 Task: Search one way flight ticket for 5 adults, 1 child, 2 infants in seat and 1 infant on lap in business from Kenai: Kenai Municipal Airport to Jackson: Jackson Hole Airport on 5-2-2023. Number of bags: 2 checked bags. Price is upto 105000. Outbound departure time preference is 4:45.
Action: Mouse moved to (188, 139)
Screenshot: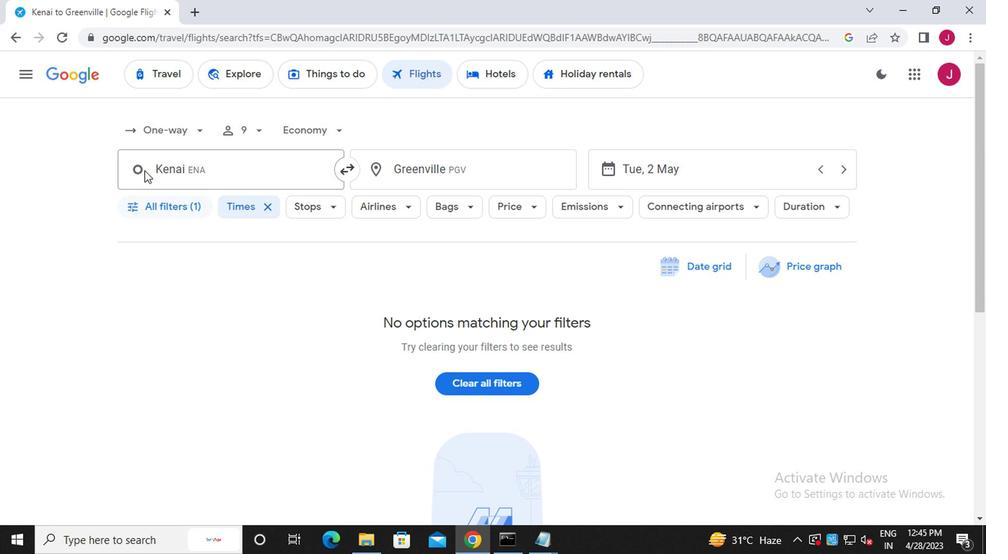 
Action: Mouse pressed left at (188, 139)
Screenshot: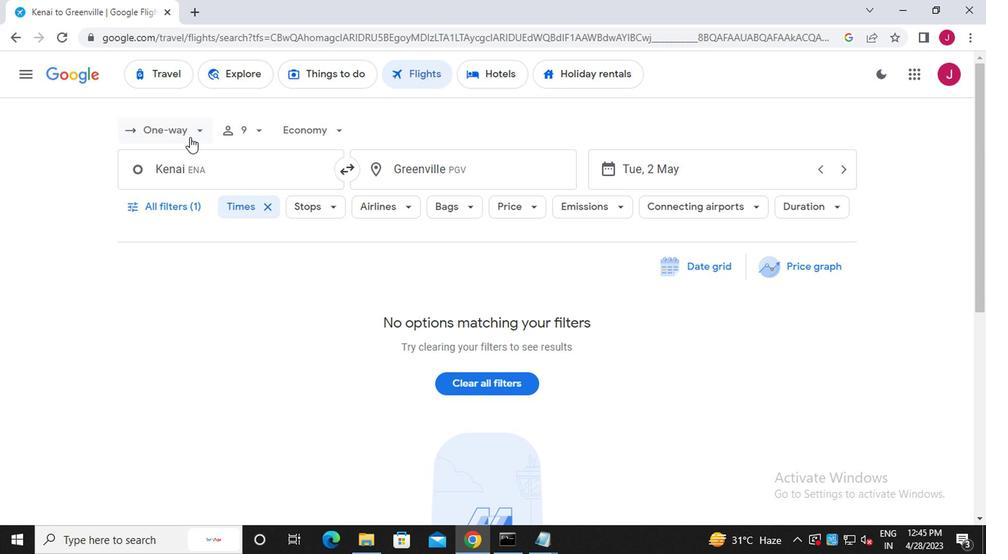 
Action: Mouse moved to (199, 189)
Screenshot: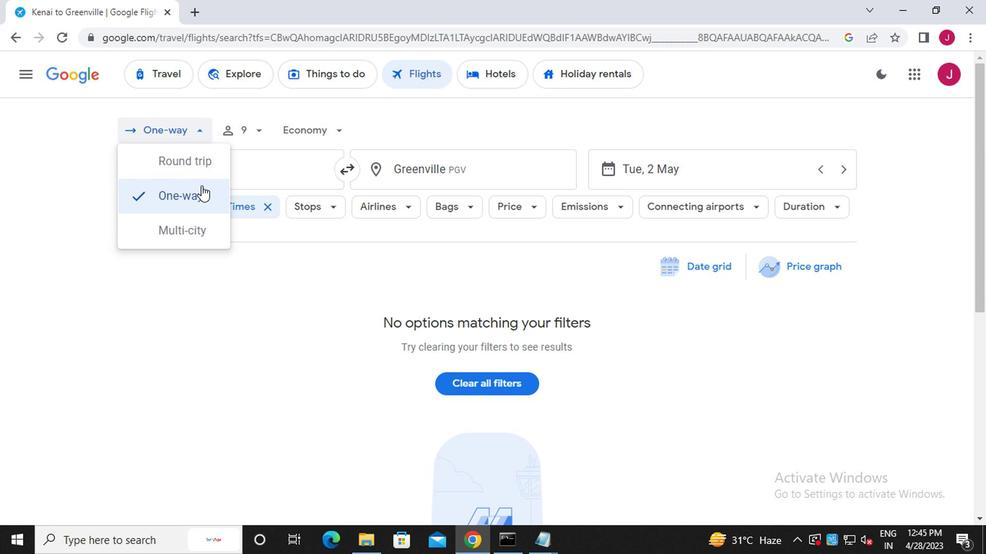 
Action: Mouse pressed left at (199, 189)
Screenshot: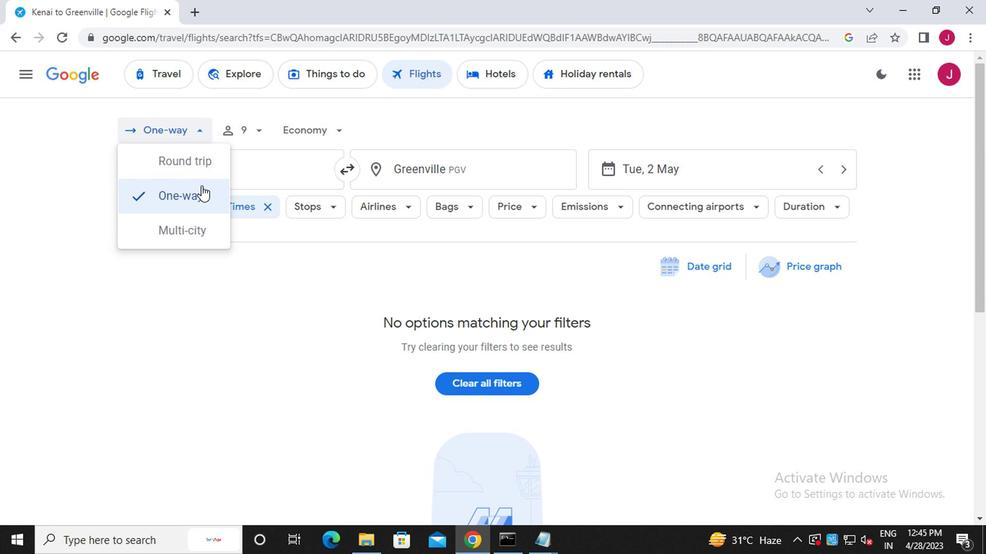 
Action: Mouse moved to (254, 133)
Screenshot: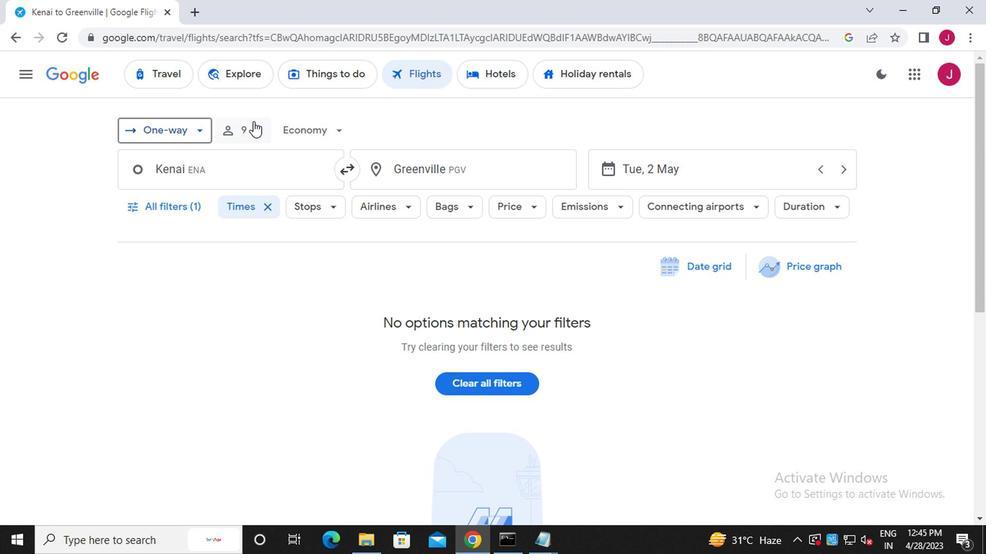
Action: Mouse pressed left at (254, 133)
Screenshot: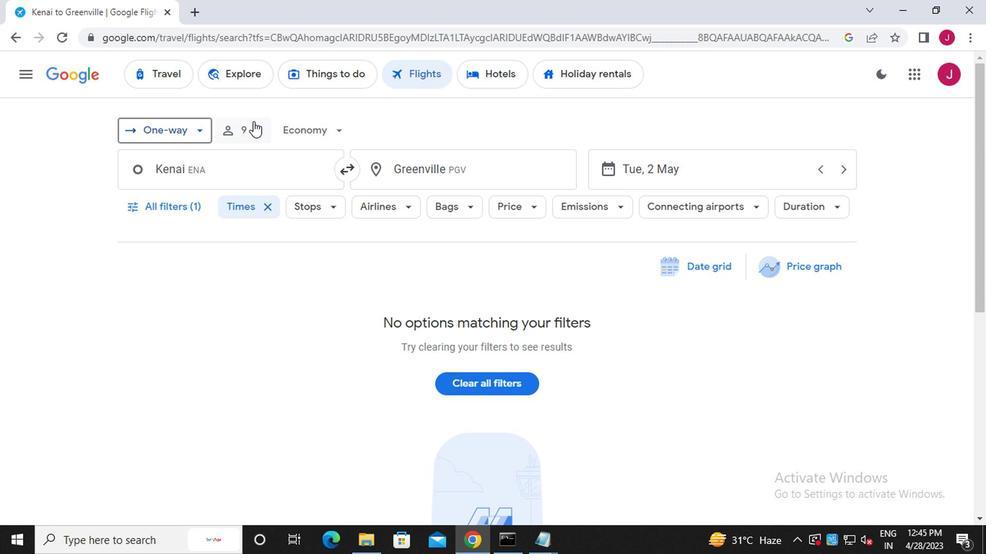 
Action: Mouse moved to (371, 169)
Screenshot: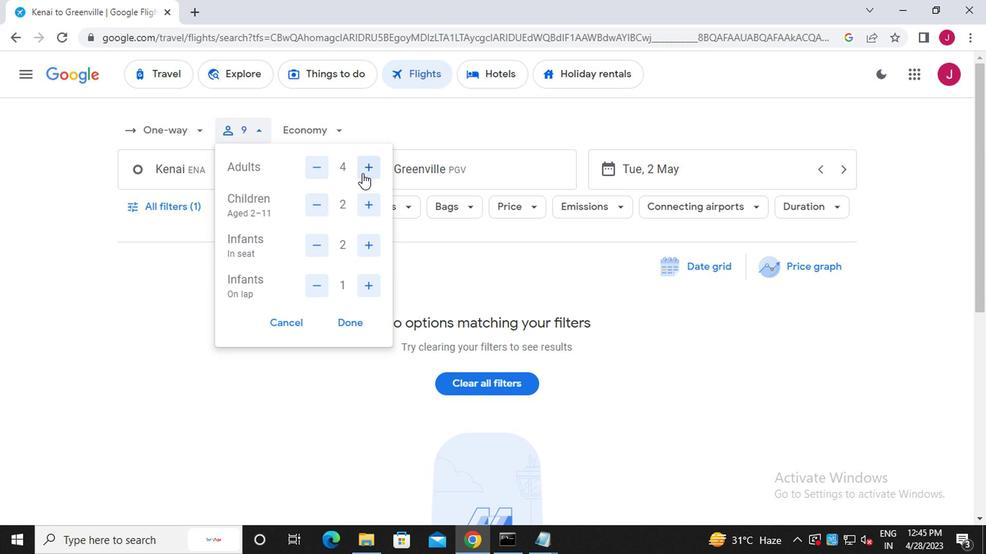 
Action: Mouse pressed left at (371, 169)
Screenshot: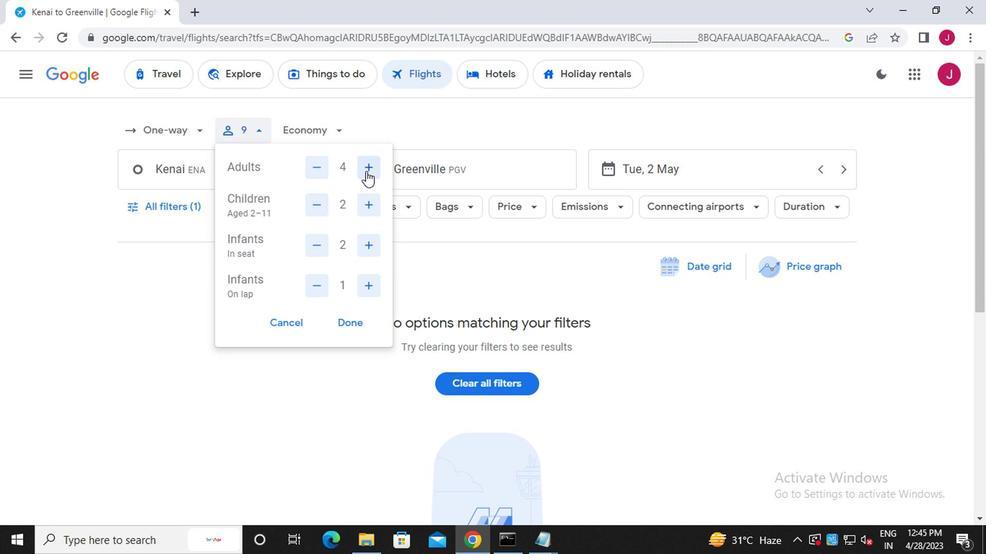 
Action: Mouse moved to (315, 205)
Screenshot: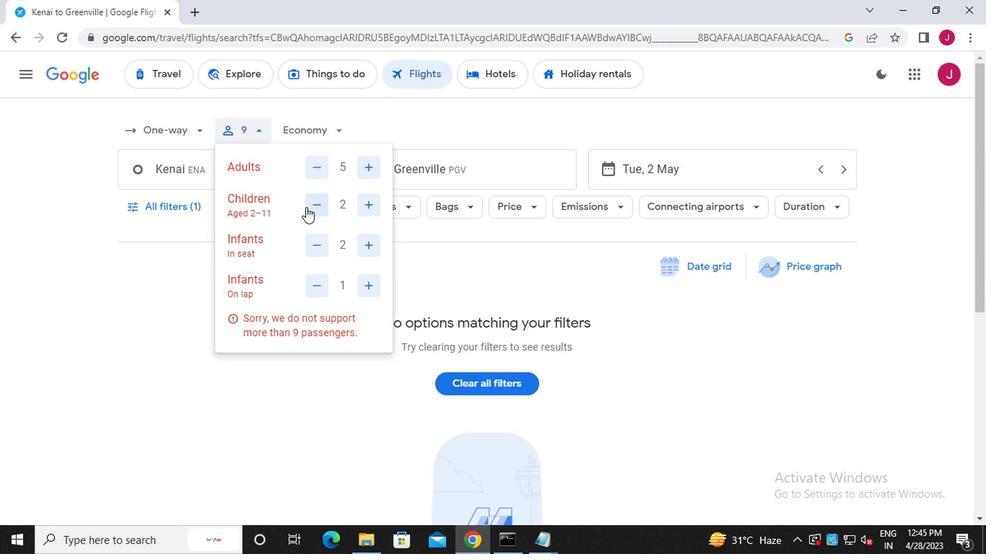 
Action: Mouse pressed left at (315, 205)
Screenshot: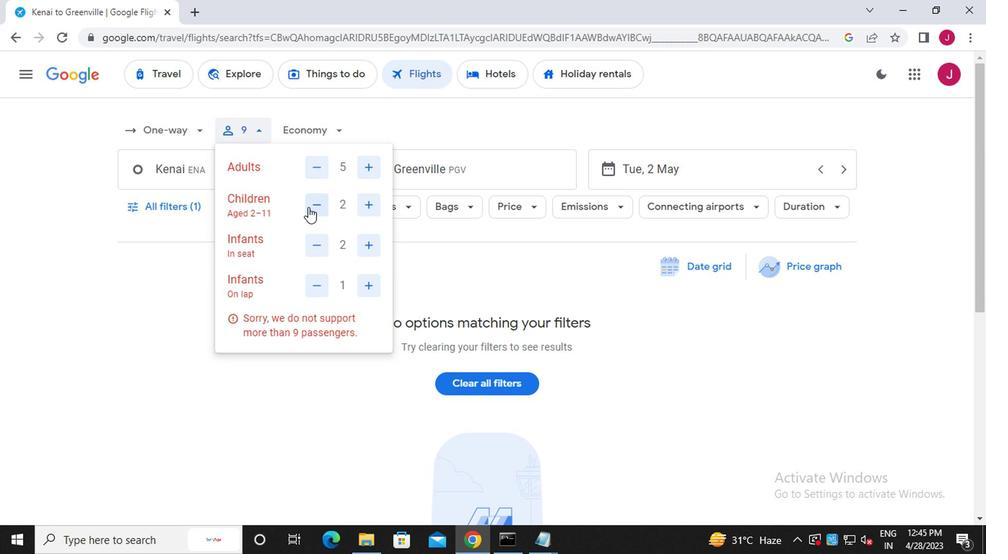
Action: Mouse moved to (351, 323)
Screenshot: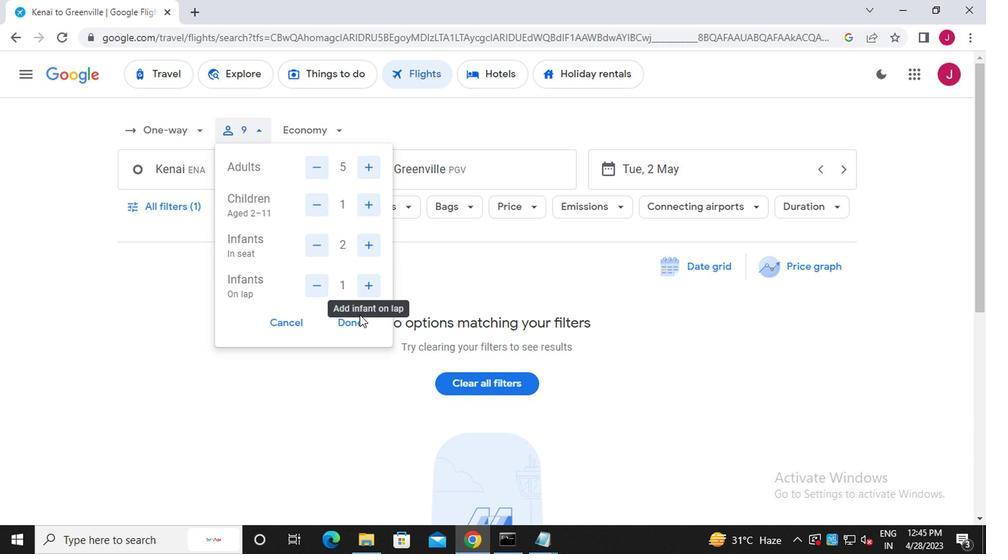 
Action: Mouse pressed left at (351, 323)
Screenshot: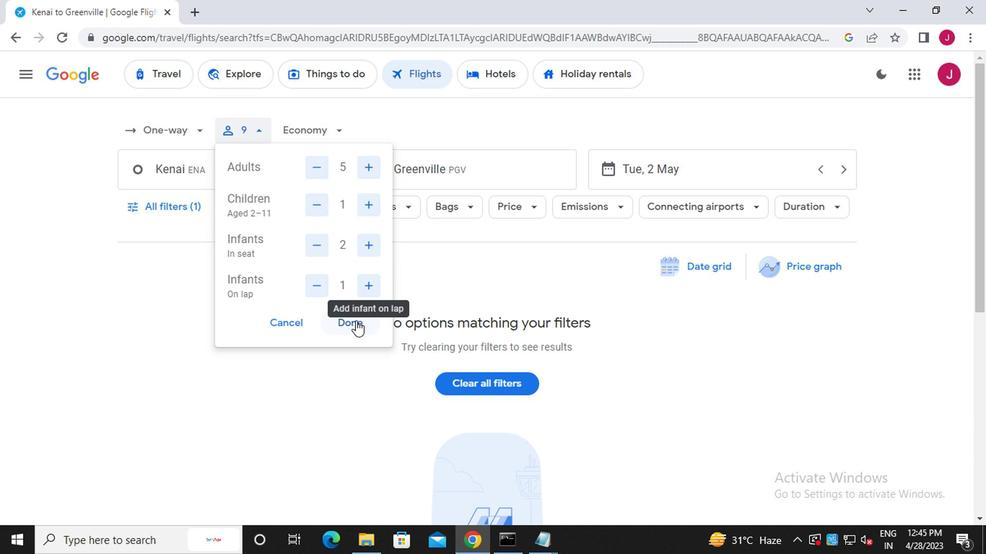 
Action: Mouse moved to (249, 172)
Screenshot: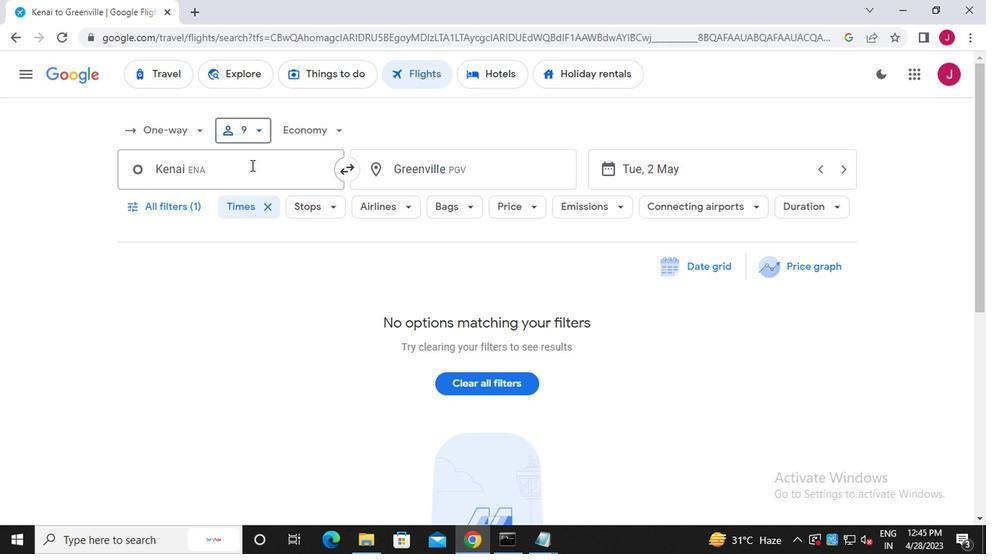 
Action: Mouse pressed left at (249, 172)
Screenshot: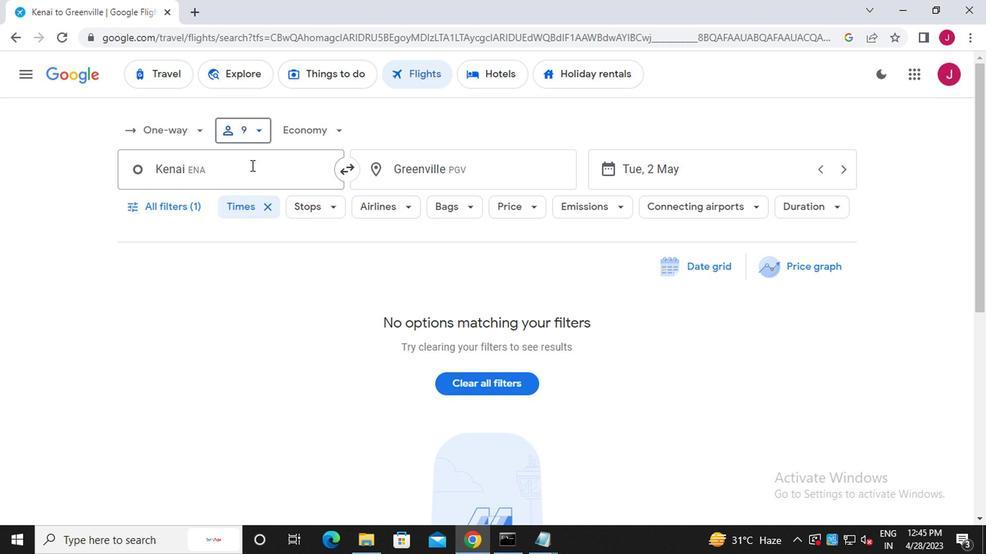 
Action: Key pressed kenai
Screenshot: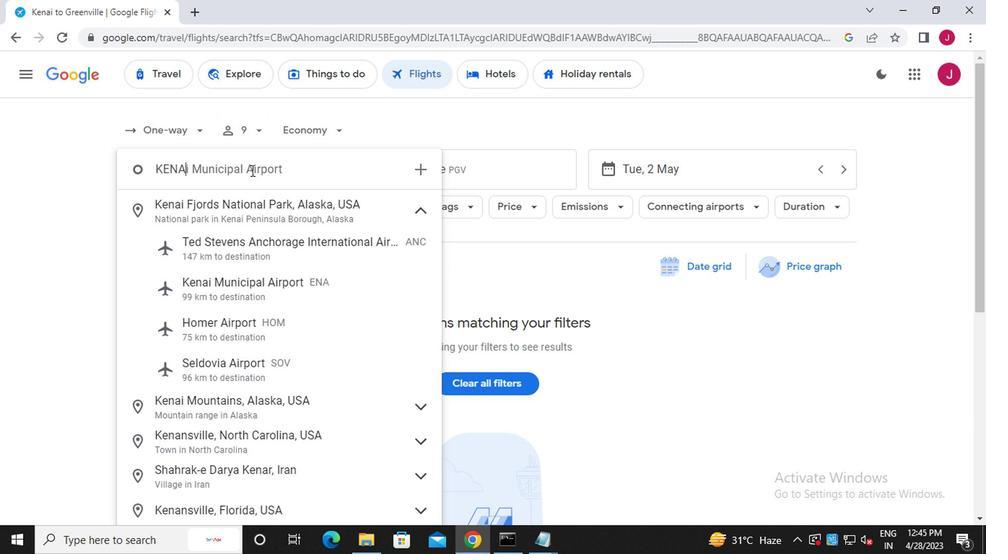 
Action: Mouse moved to (284, 294)
Screenshot: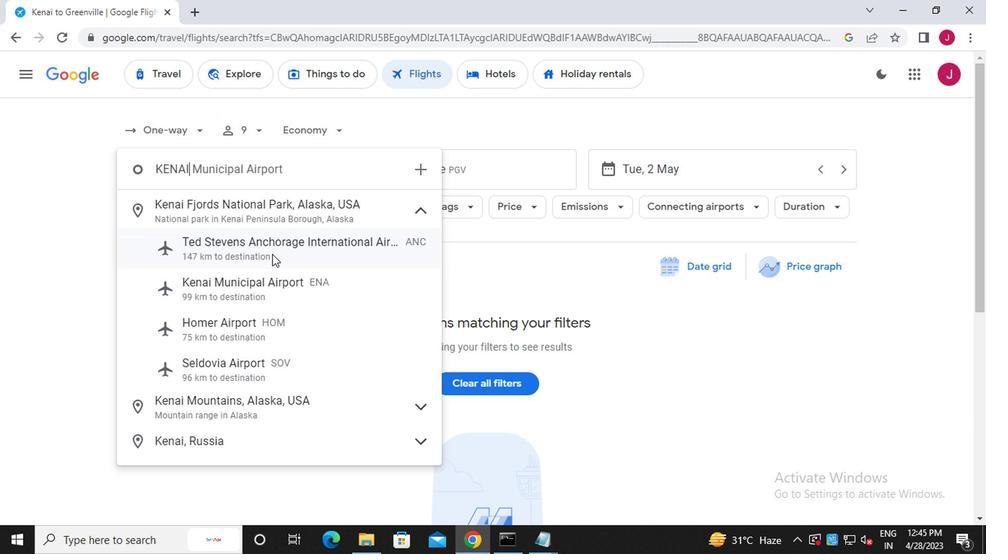 
Action: Mouse pressed left at (284, 294)
Screenshot: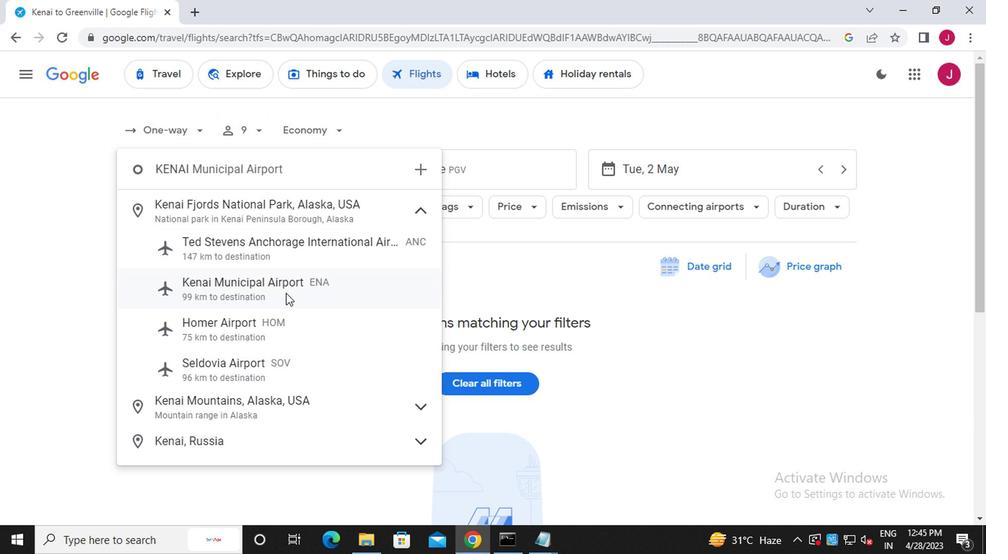 
Action: Mouse moved to (479, 175)
Screenshot: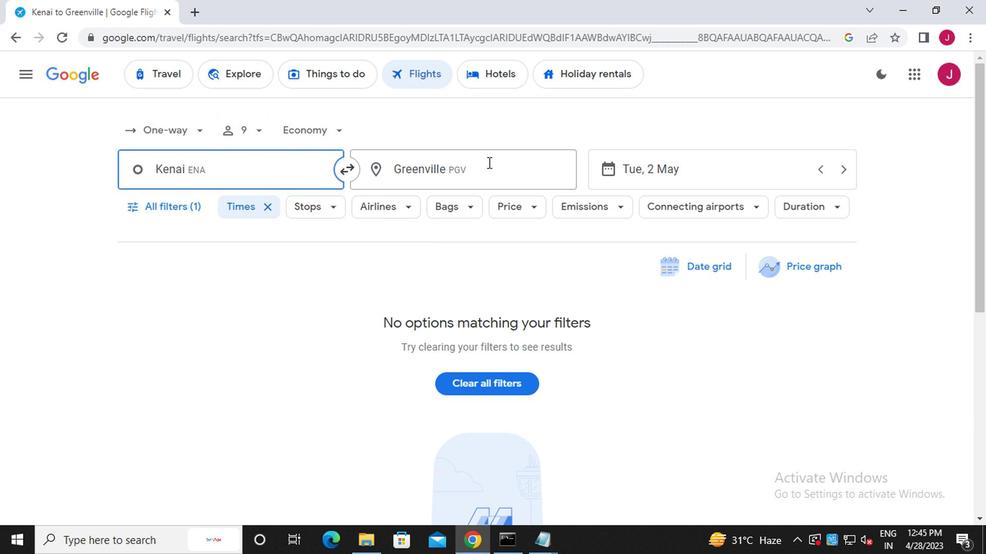 
Action: Mouse pressed left at (479, 175)
Screenshot: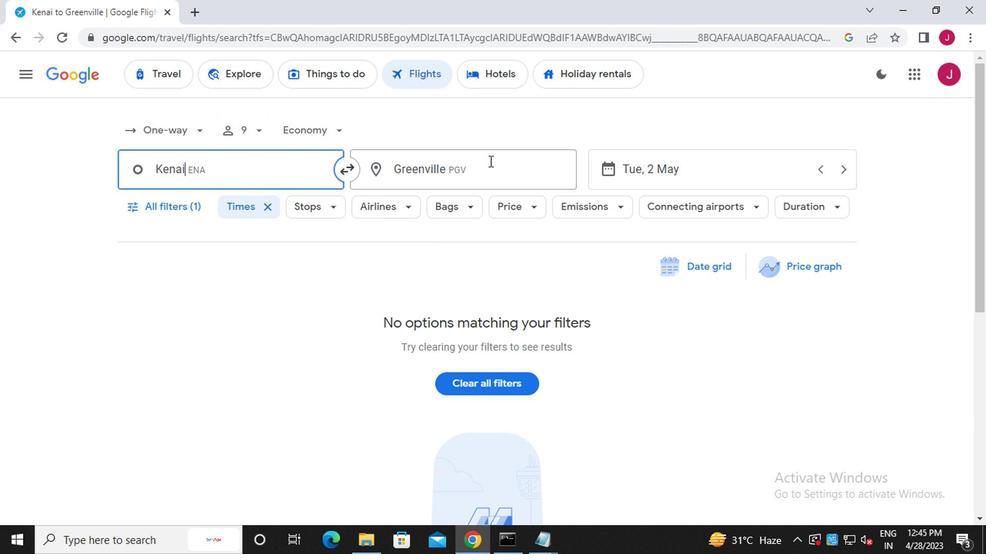 
Action: Key pressed jackson<Key.space>
Screenshot: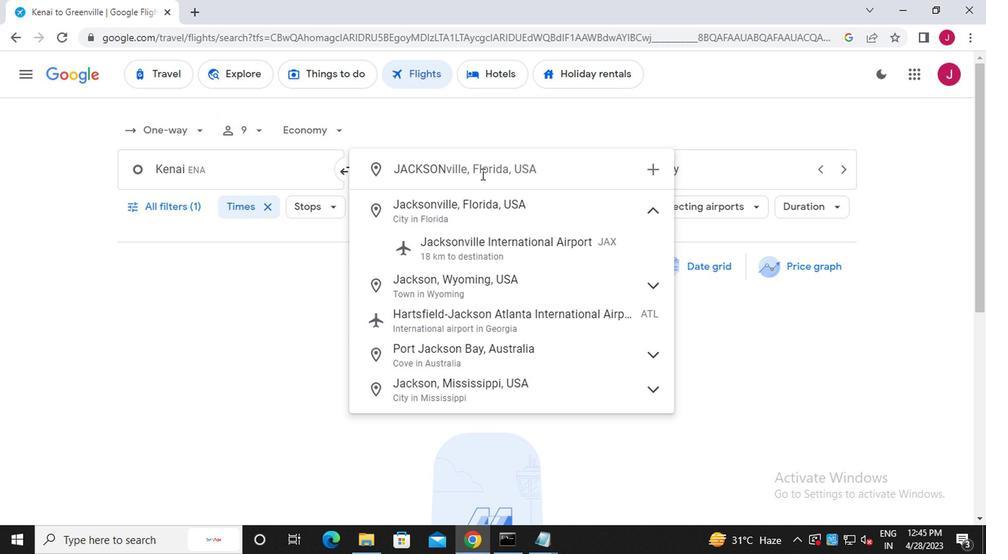 
Action: Mouse moved to (499, 251)
Screenshot: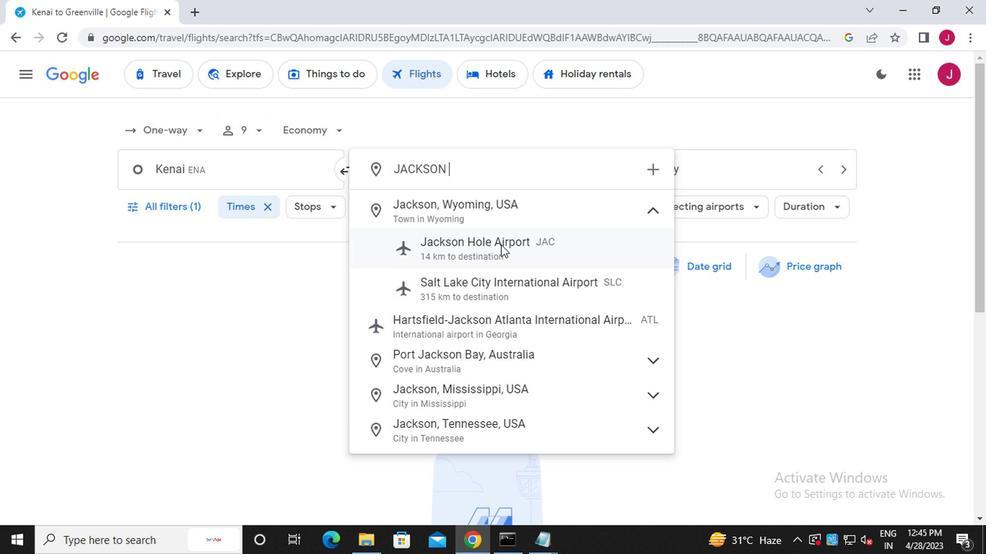 
Action: Mouse pressed left at (499, 251)
Screenshot: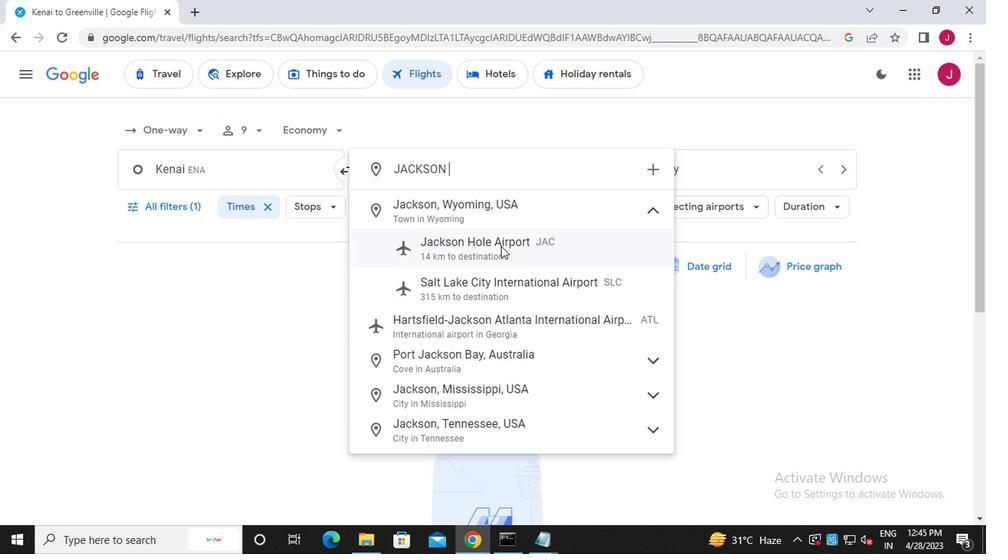
Action: Mouse moved to (678, 174)
Screenshot: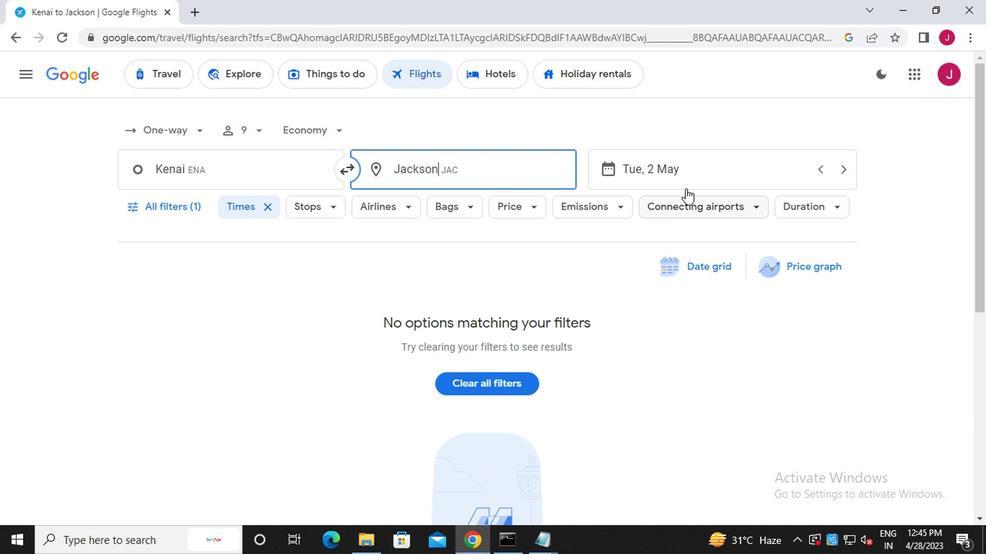 
Action: Mouse pressed left at (678, 174)
Screenshot: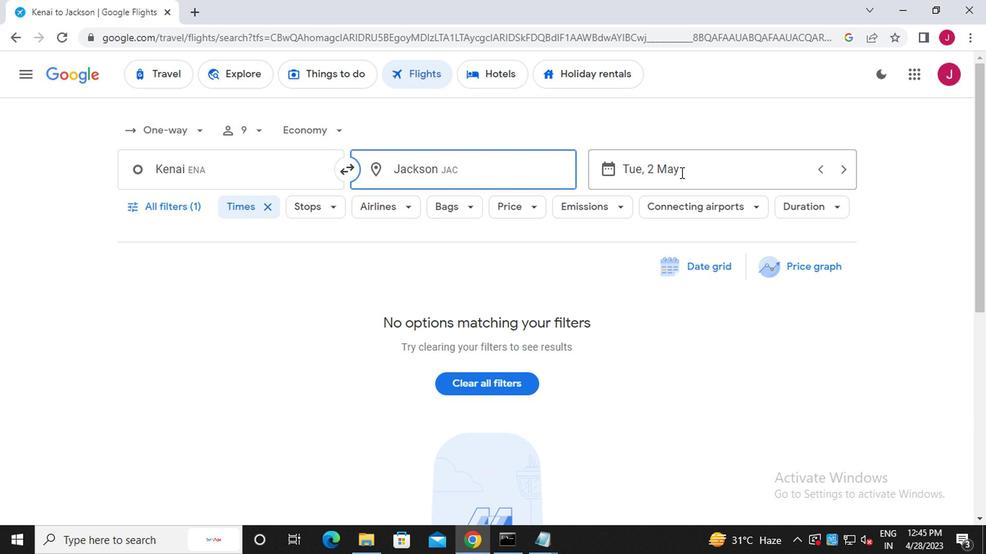 
Action: Mouse moved to (813, 500)
Screenshot: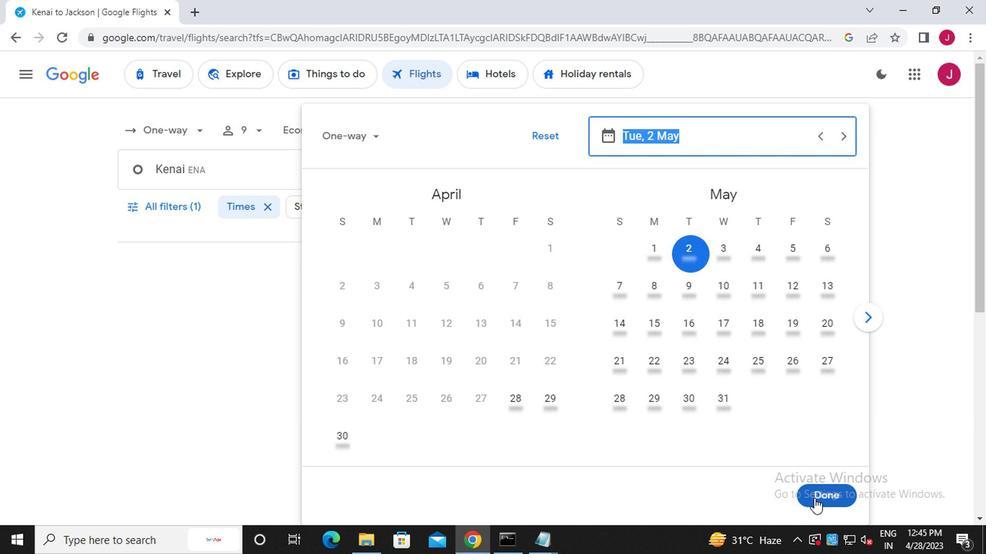 
Action: Mouse pressed left at (813, 500)
Screenshot: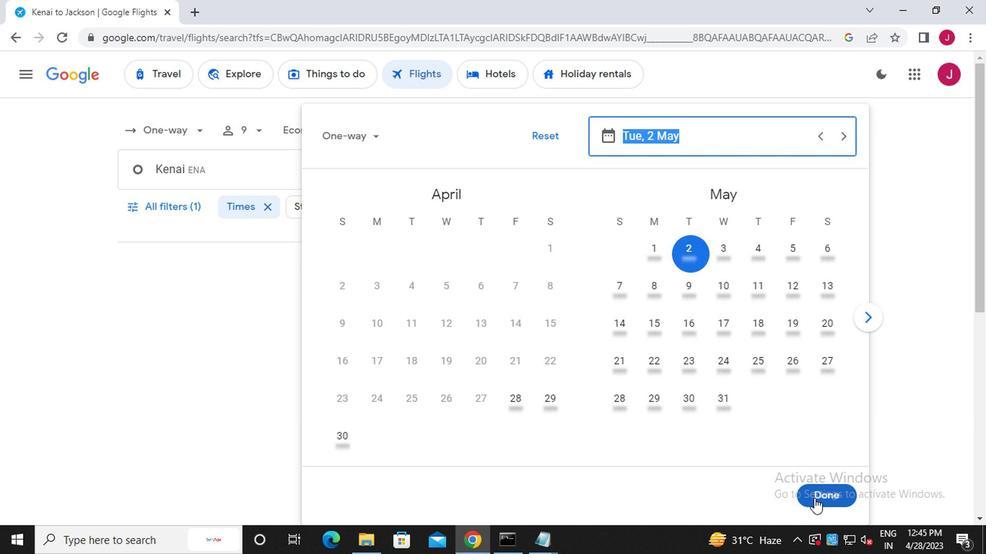 
Action: Mouse moved to (183, 209)
Screenshot: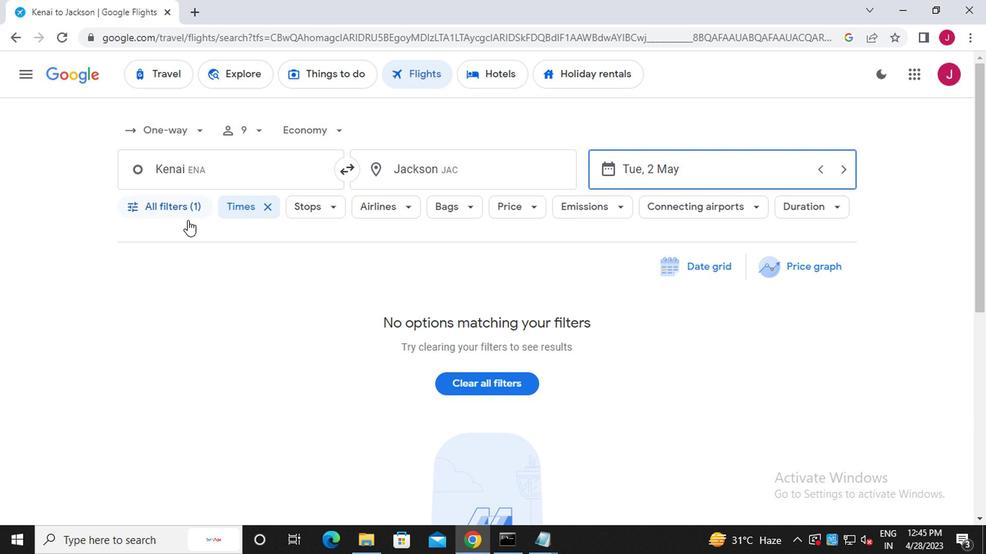 
Action: Mouse pressed left at (183, 209)
Screenshot: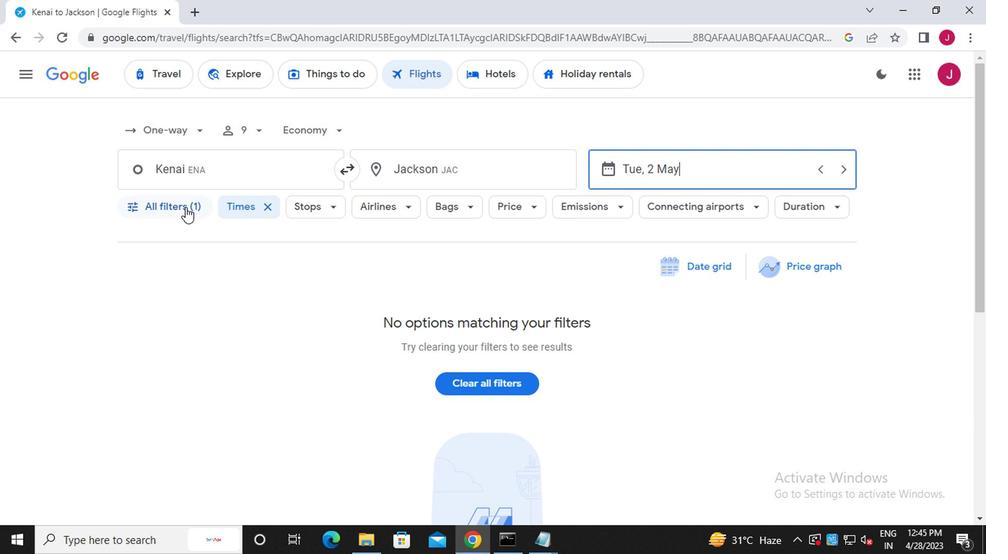 
Action: Mouse moved to (262, 338)
Screenshot: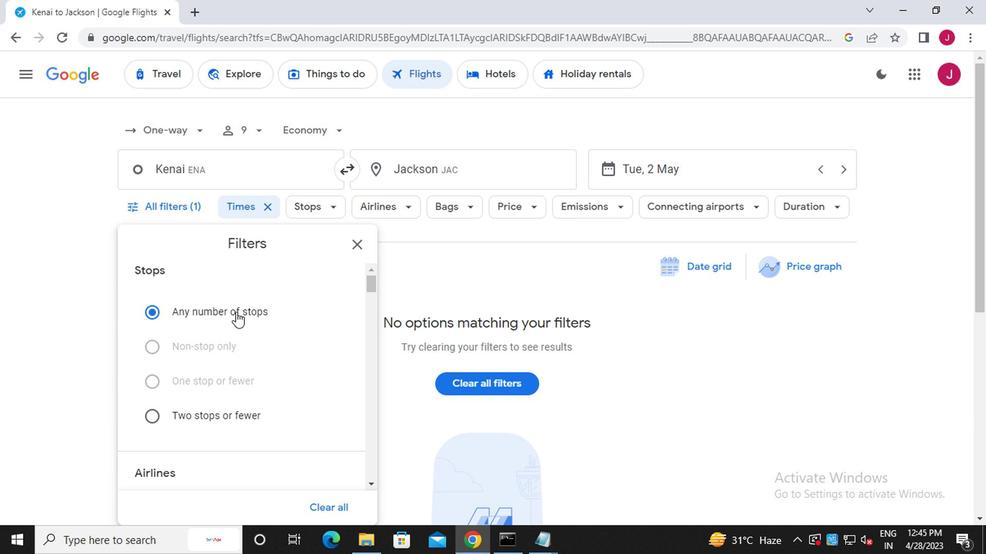 
Action: Mouse scrolled (262, 337) with delta (0, 0)
Screenshot: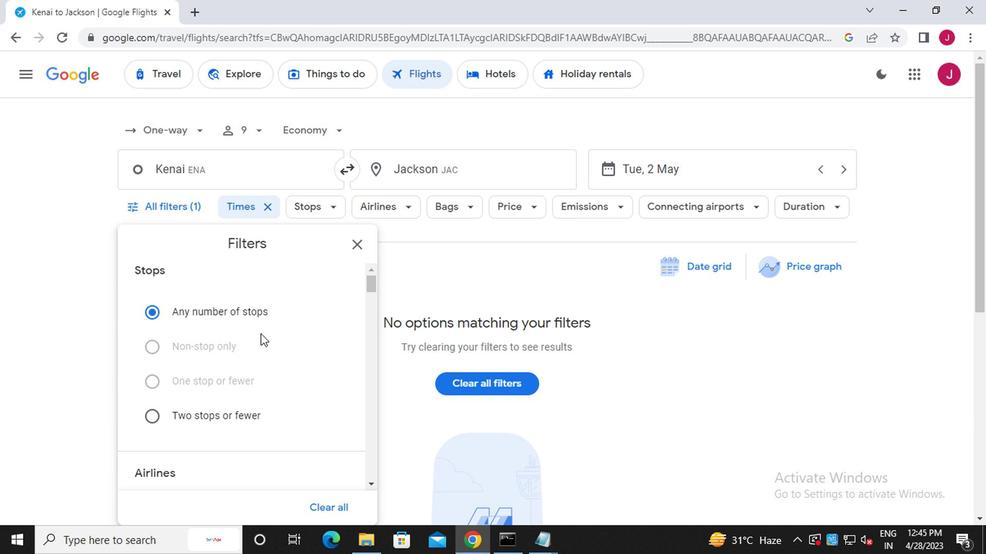 
Action: Mouse scrolled (262, 337) with delta (0, 0)
Screenshot: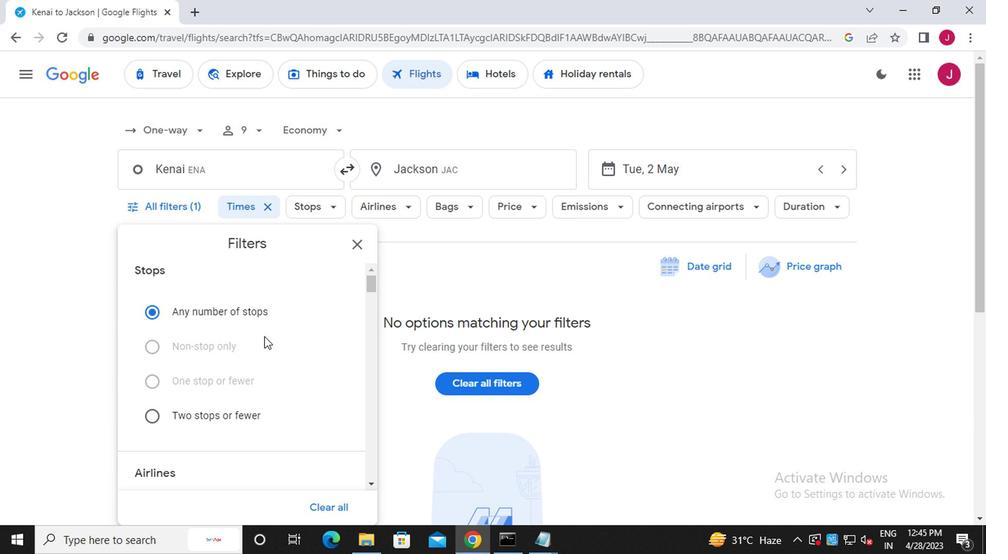 
Action: Mouse moved to (330, 369)
Screenshot: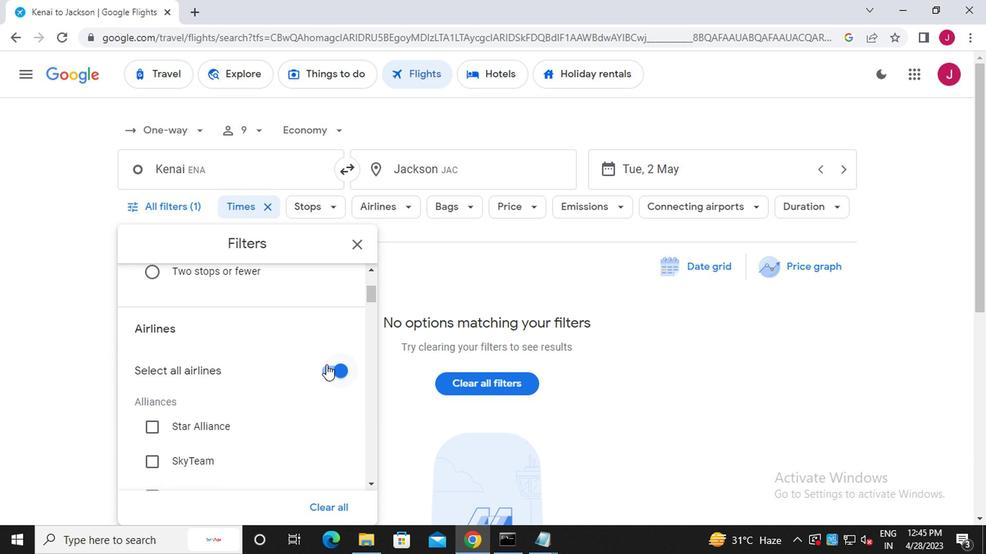 
Action: Mouse pressed left at (330, 369)
Screenshot: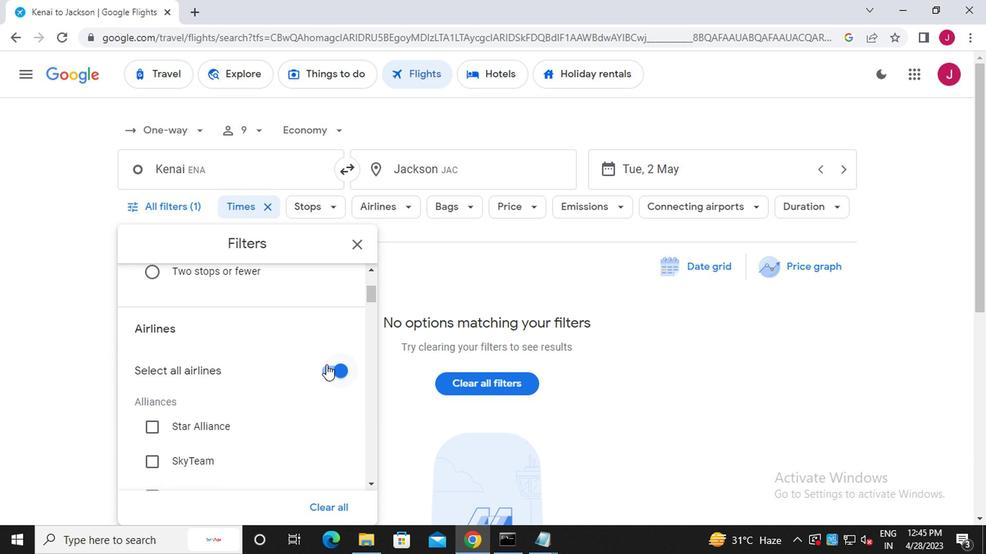 
Action: Mouse moved to (318, 383)
Screenshot: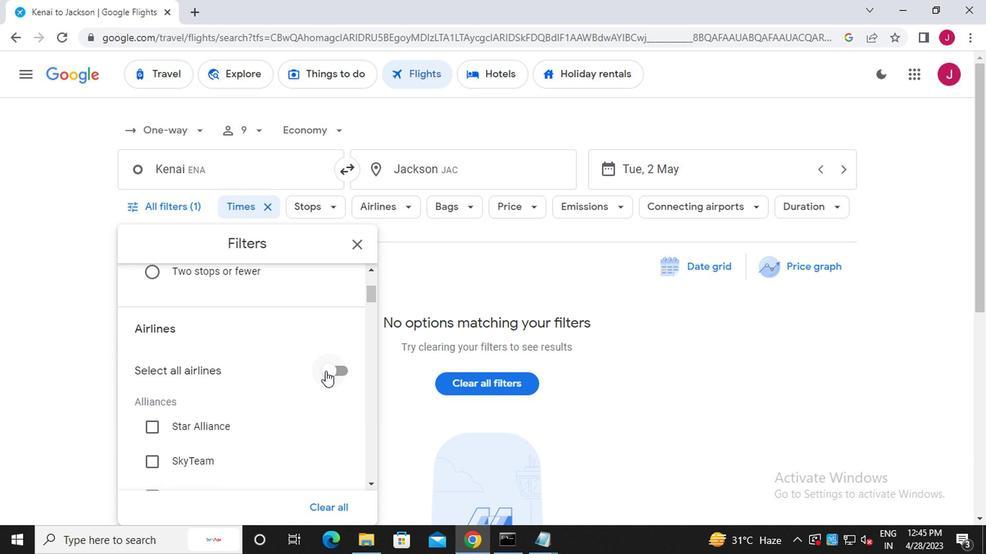 
Action: Mouse scrolled (318, 382) with delta (0, -1)
Screenshot: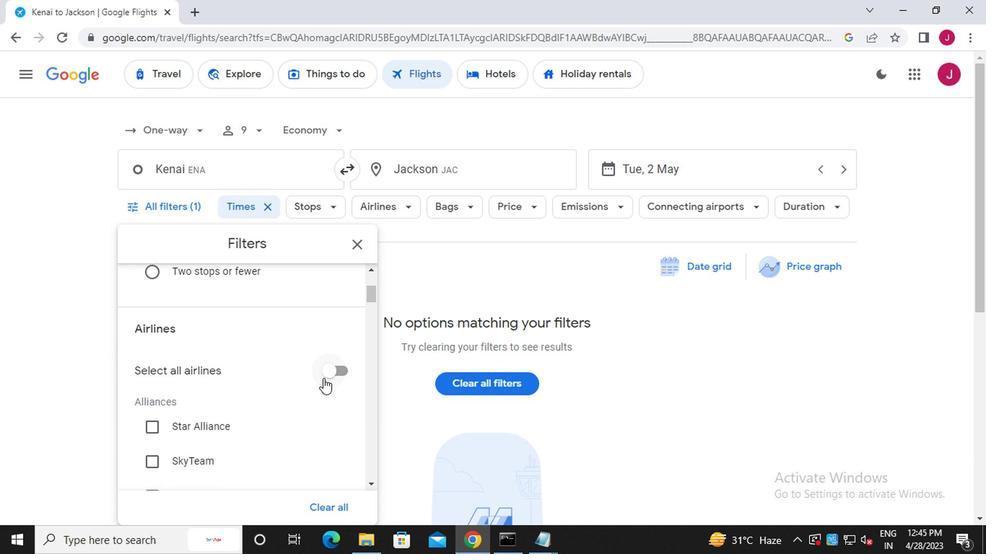 
Action: Mouse scrolled (318, 382) with delta (0, -1)
Screenshot: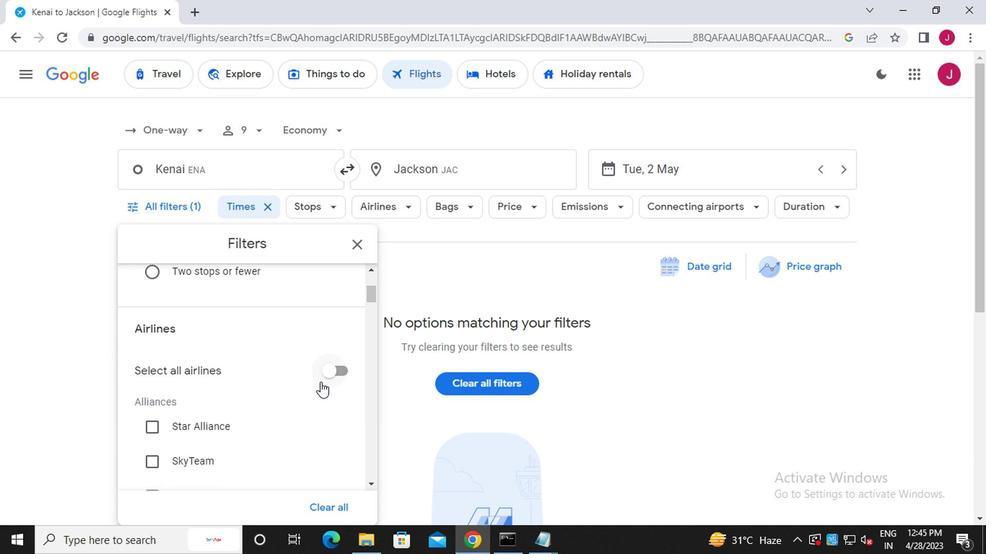 
Action: Mouse moved to (317, 383)
Screenshot: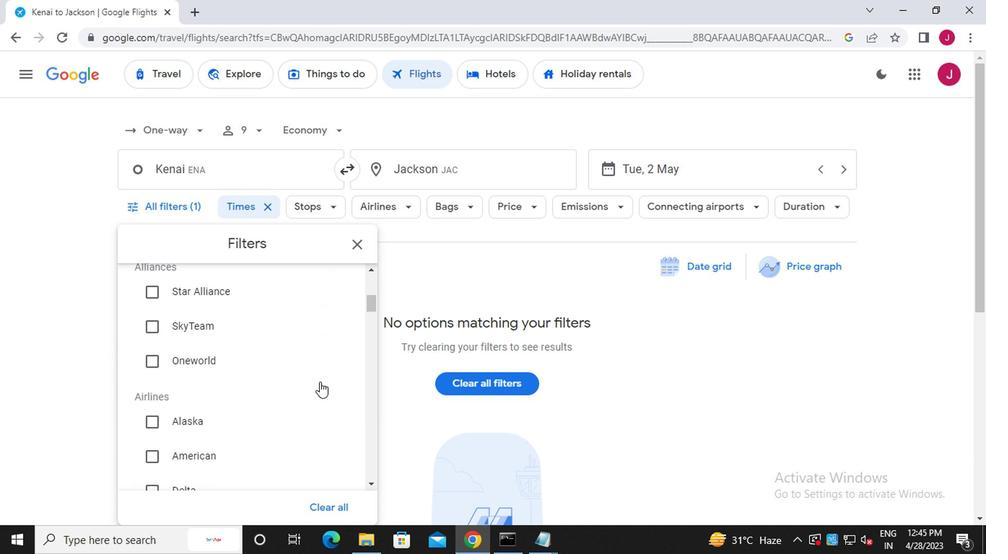 
Action: Mouse scrolled (317, 382) with delta (0, -1)
Screenshot: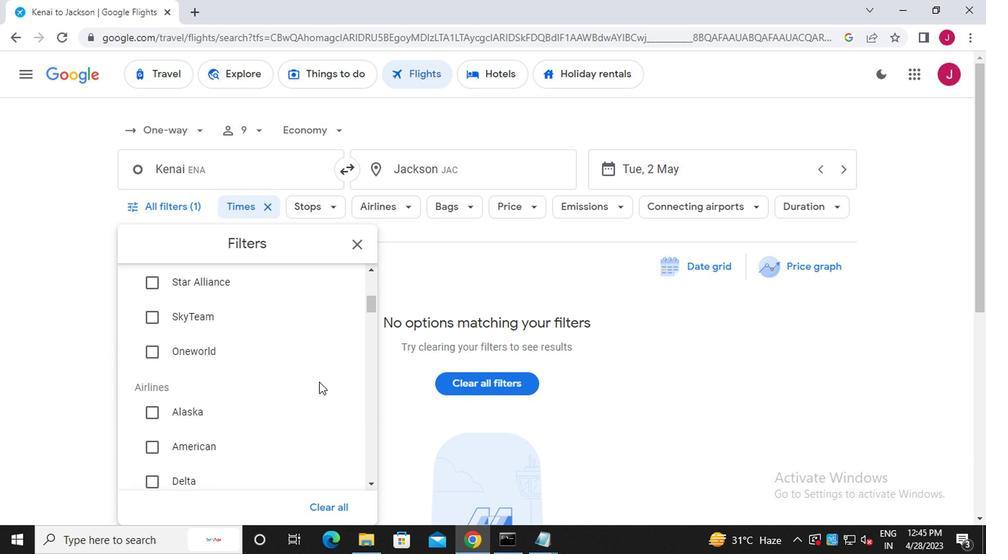 
Action: Mouse scrolled (317, 382) with delta (0, -1)
Screenshot: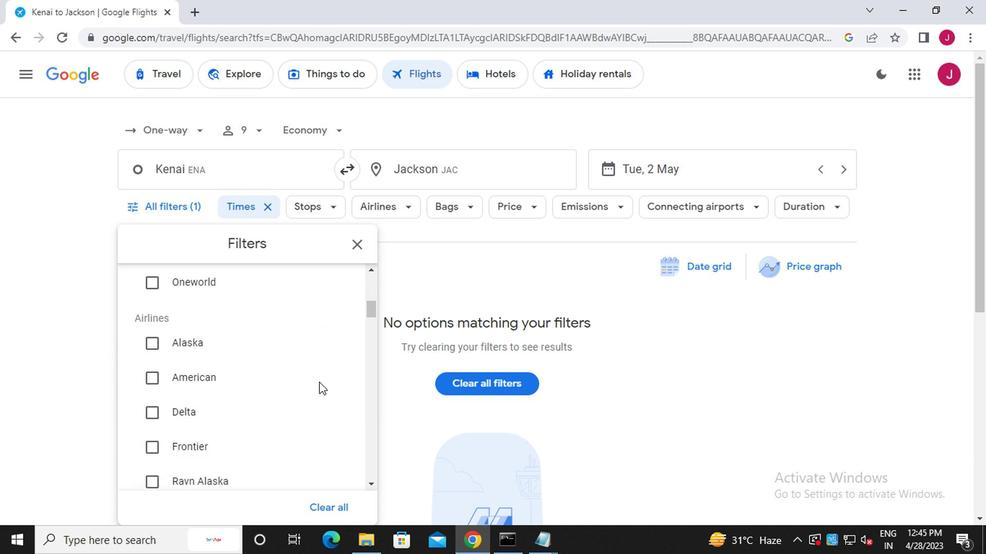 
Action: Mouse scrolled (317, 382) with delta (0, -1)
Screenshot: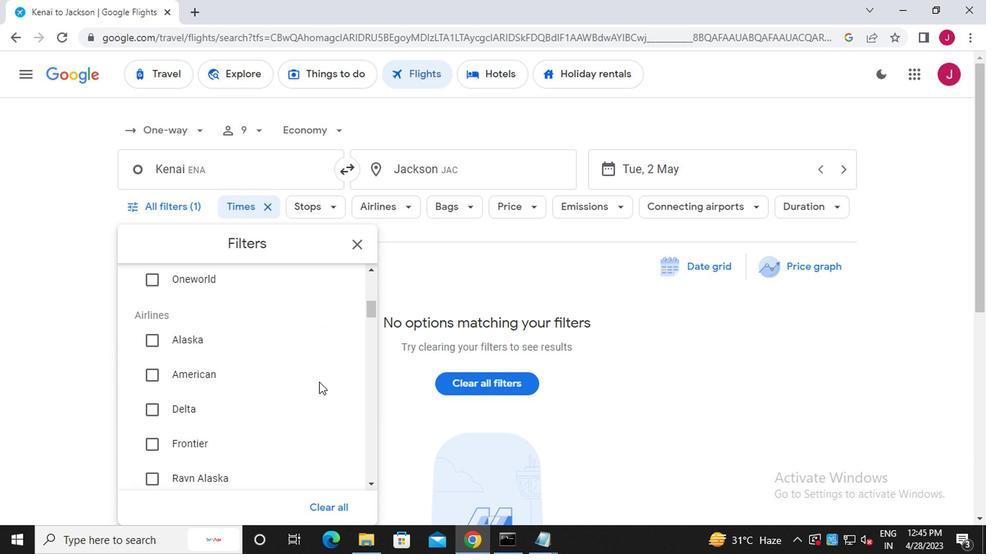 
Action: Mouse scrolled (317, 382) with delta (0, -1)
Screenshot: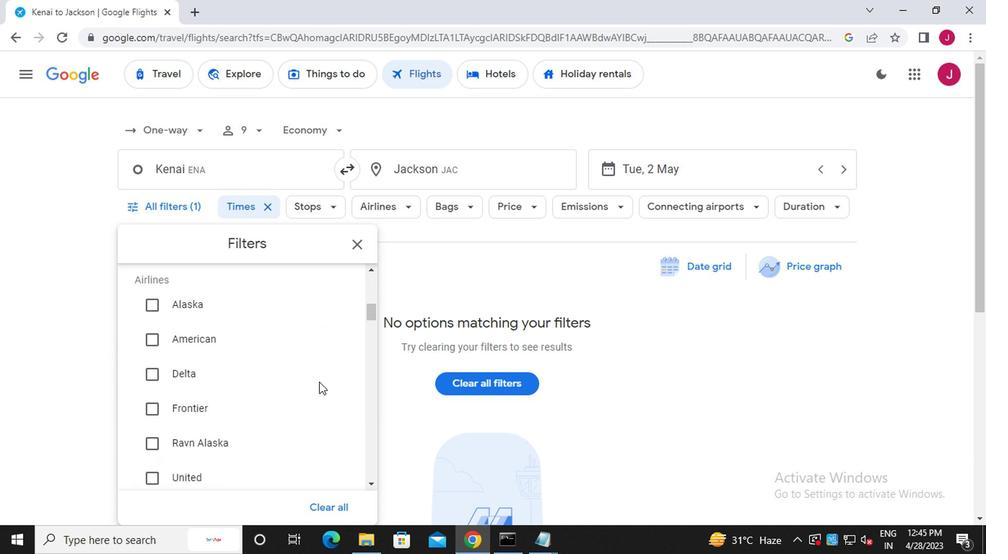 
Action: Mouse moved to (335, 429)
Screenshot: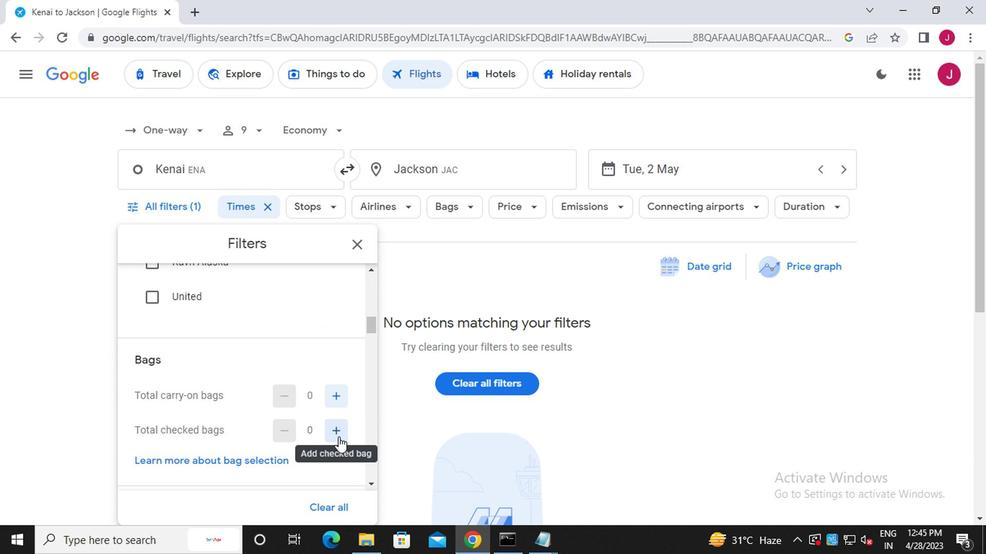 
Action: Mouse pressed left at (335, 429)
Screenshot: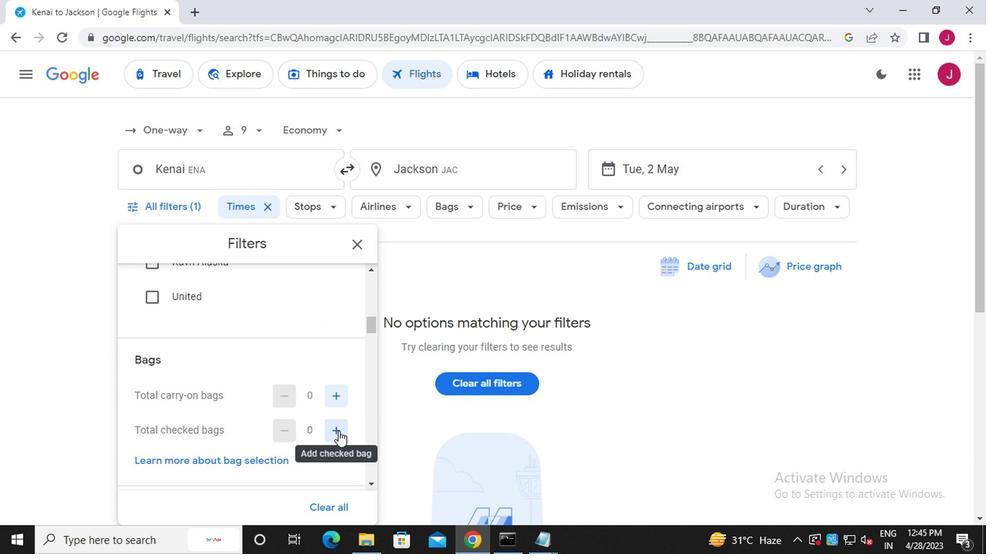 
Action: Mouse moved to (335, 429)
Screenshot: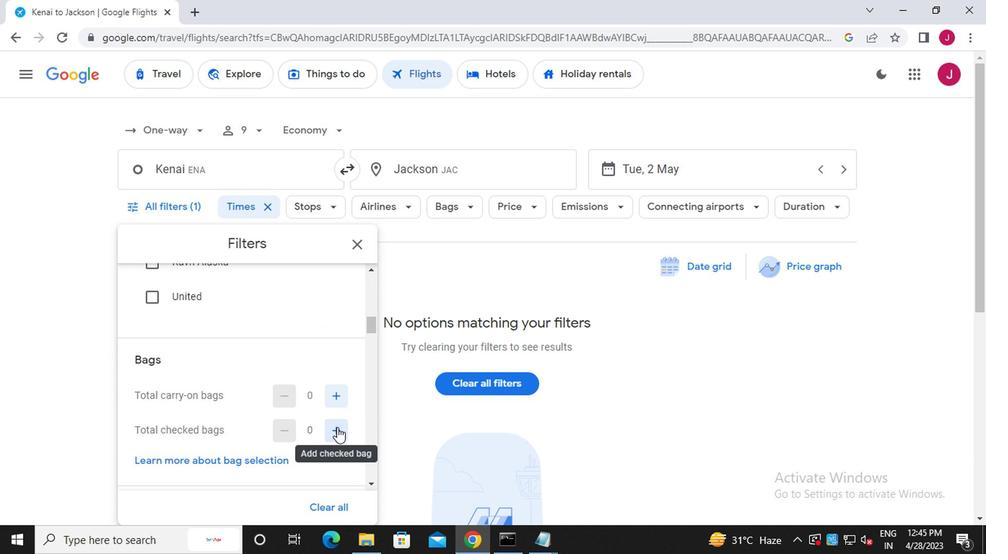 
Action: Mouse pressed left at (335, 429)
Screenshot: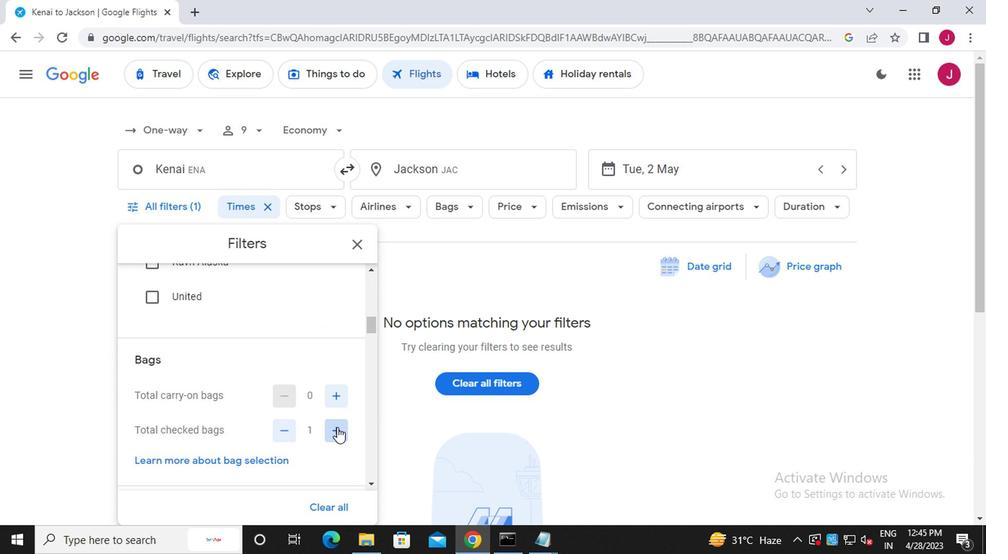 
Action: Mouse moved to (328, 429)
Screenshot: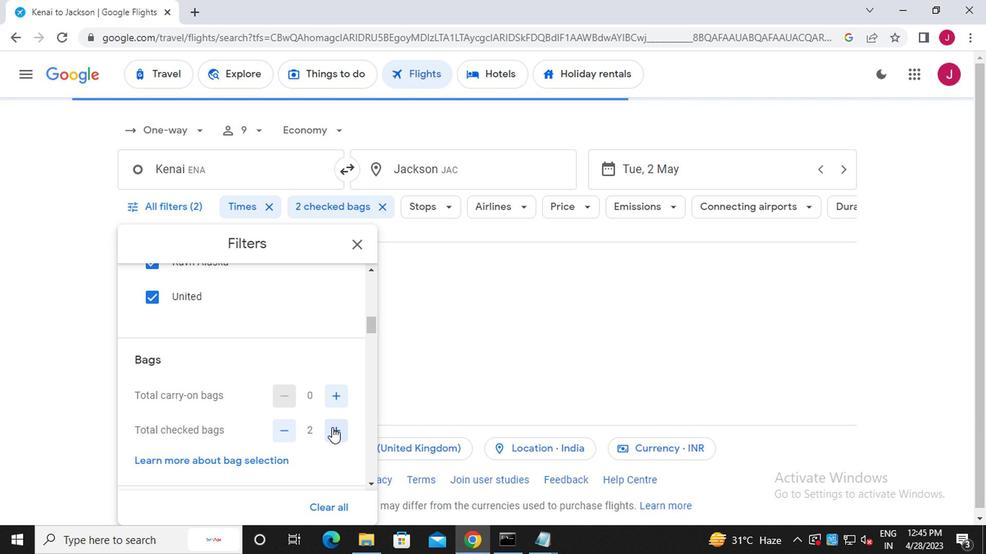 
Action: Mouse scrolled (328, 428) with delta (0, -1)
Screenshot: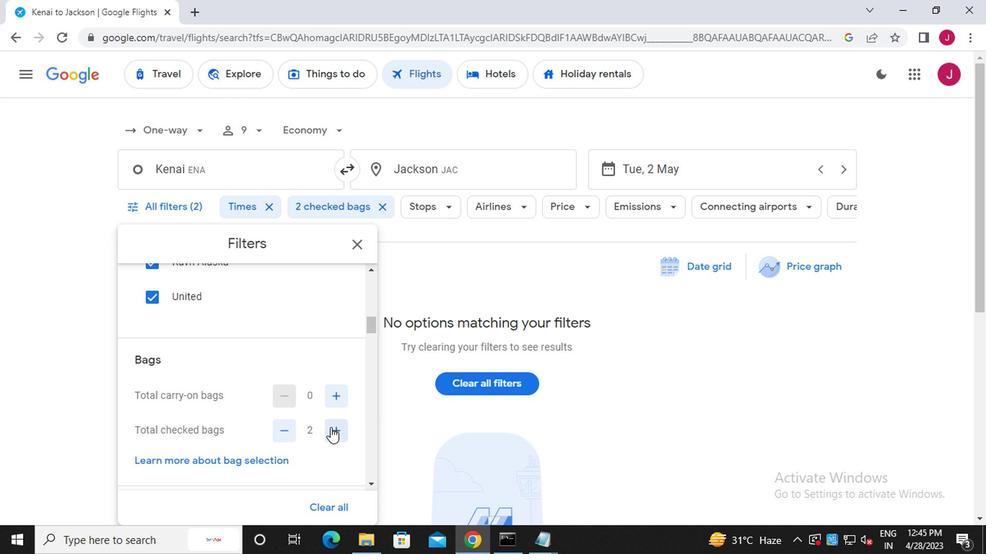
Action: Mouse scrolled (328, 428) with delta (0, -1)
Screenshot: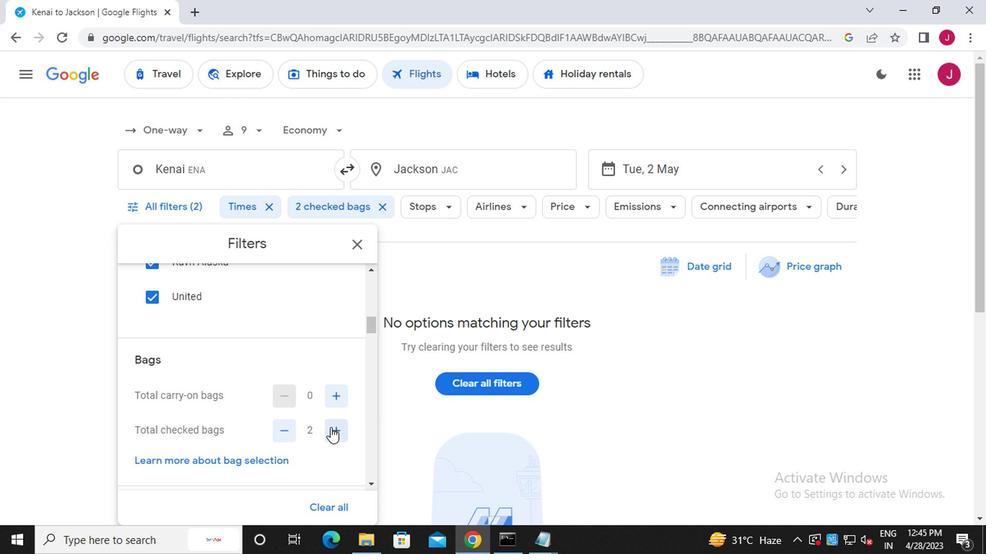
Action: Mouse moved to (335, 426)
Screenshot: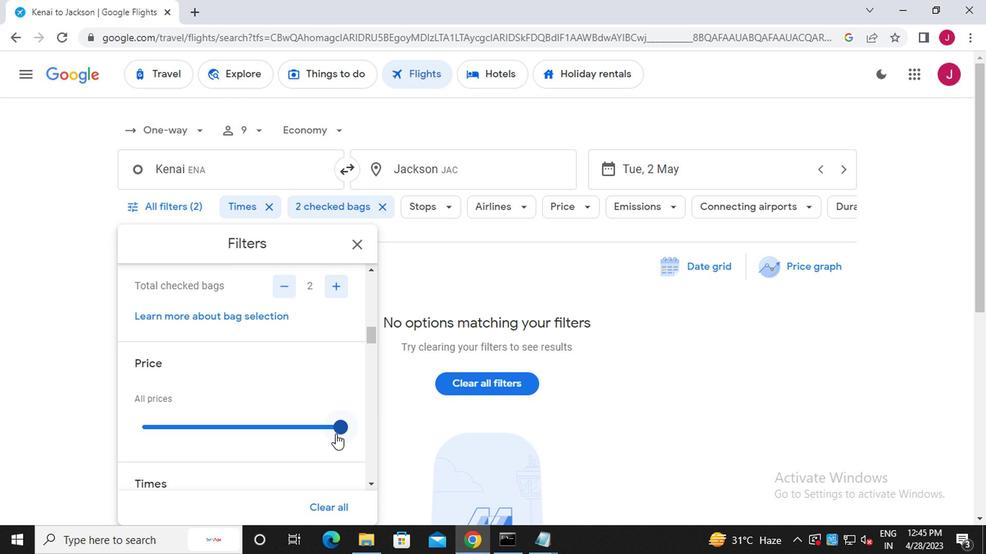 
Action: Mouse pressed left at (335, 426)
Screenshot: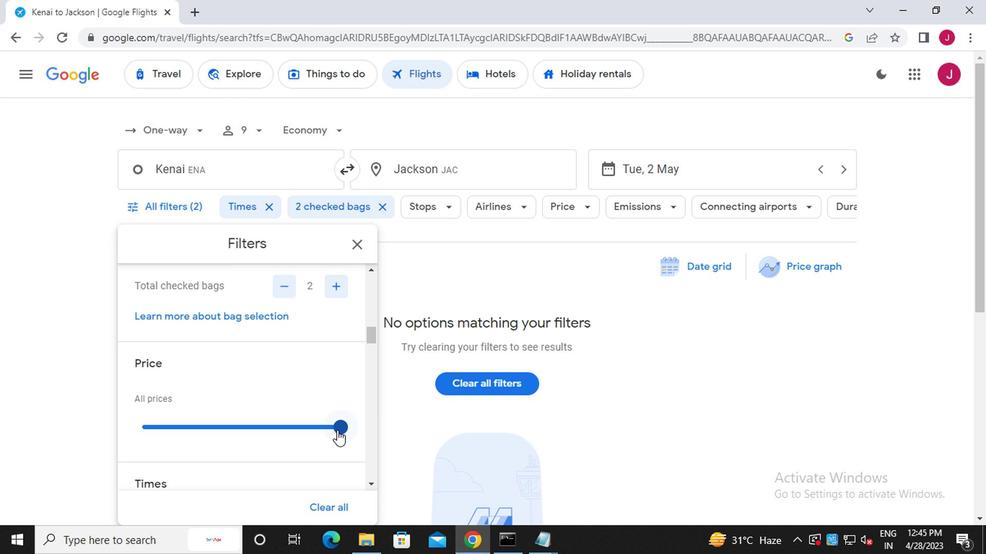 
Action: Mouse pressed left at (335, 426)
Screenshot: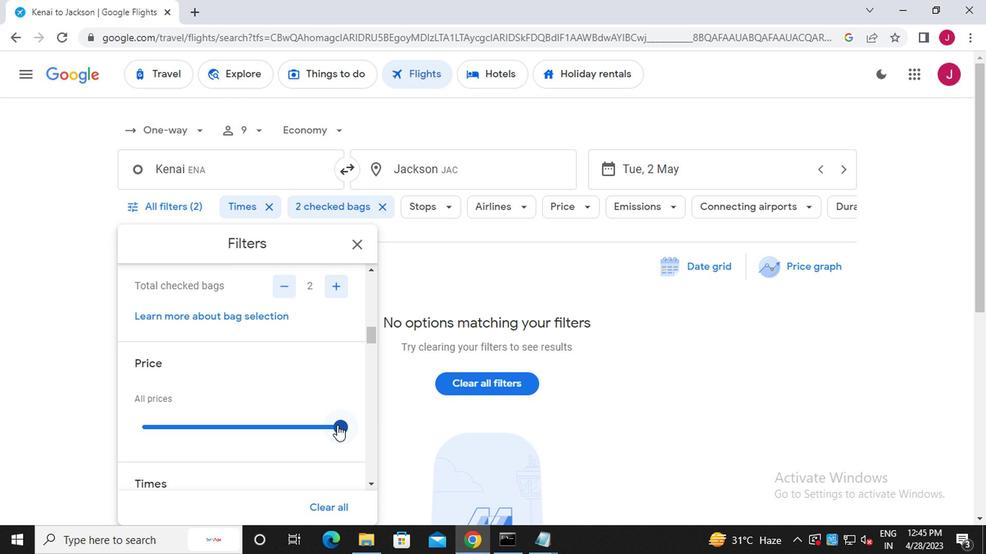 
Action: Mouse moved to (319, 426)
Screenshot: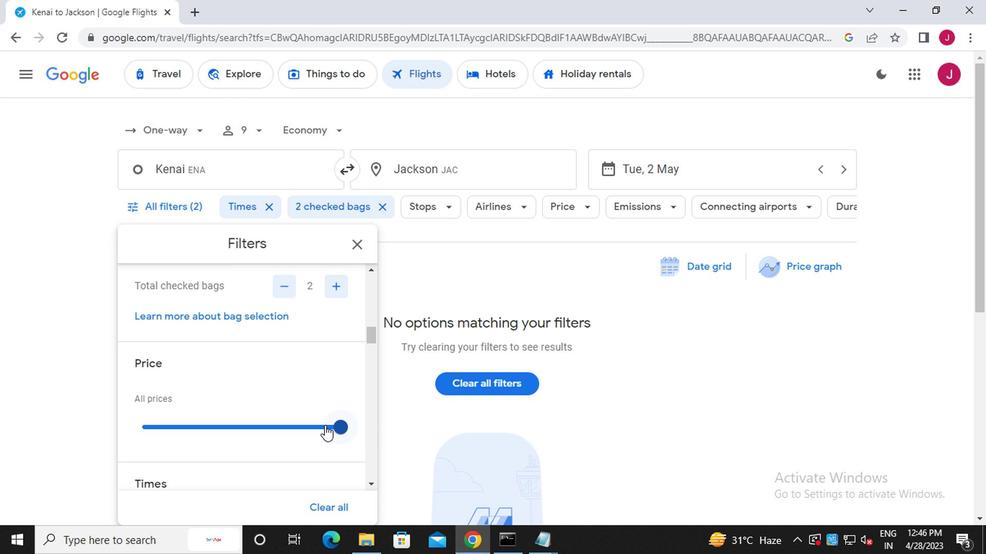 
Action: Mouse scrolled (319, 425) with delta (0, -1)
Screenshot: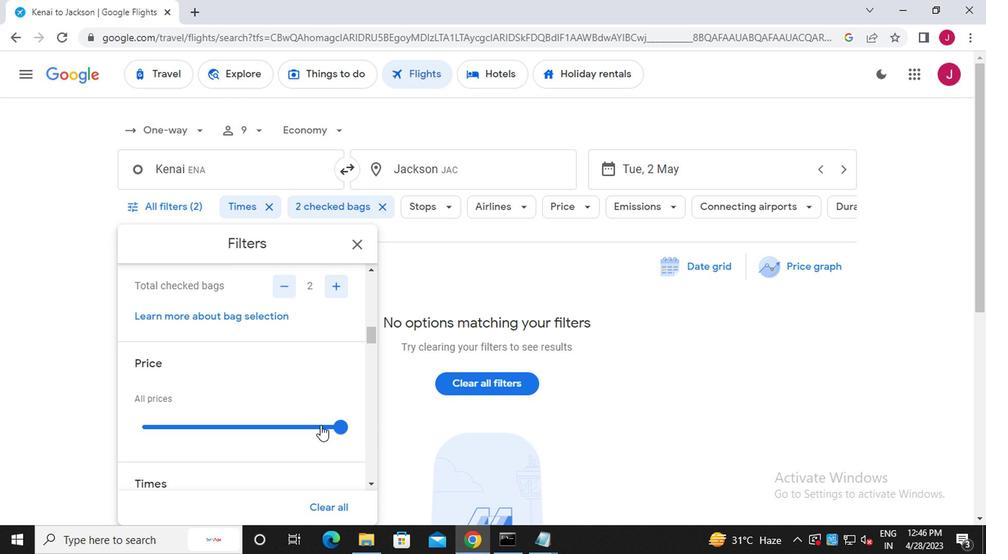 
Action: Mouse scrolled (319, 425) with delta (0, -1)
Screenshot: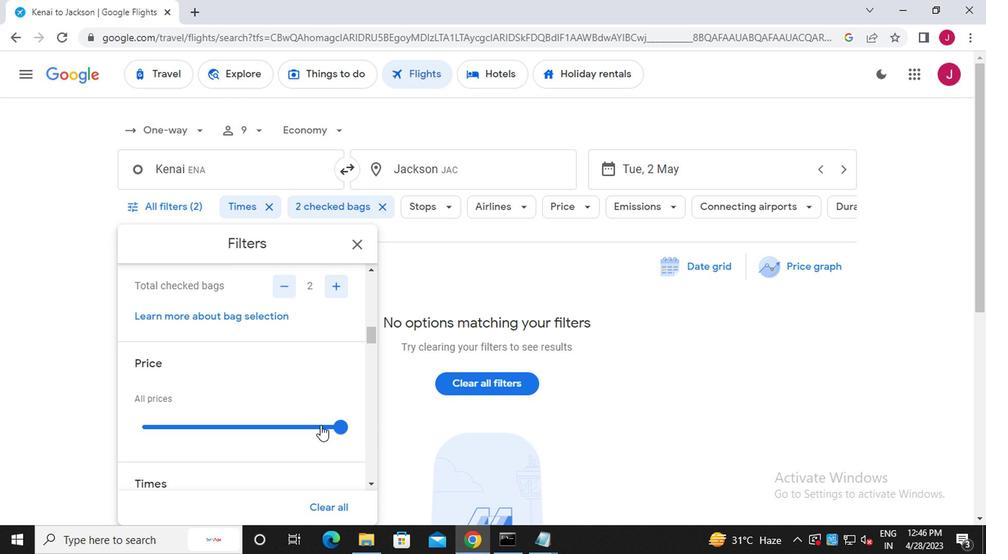 
Action: Mouse moved to (337, 449)
Screenshot: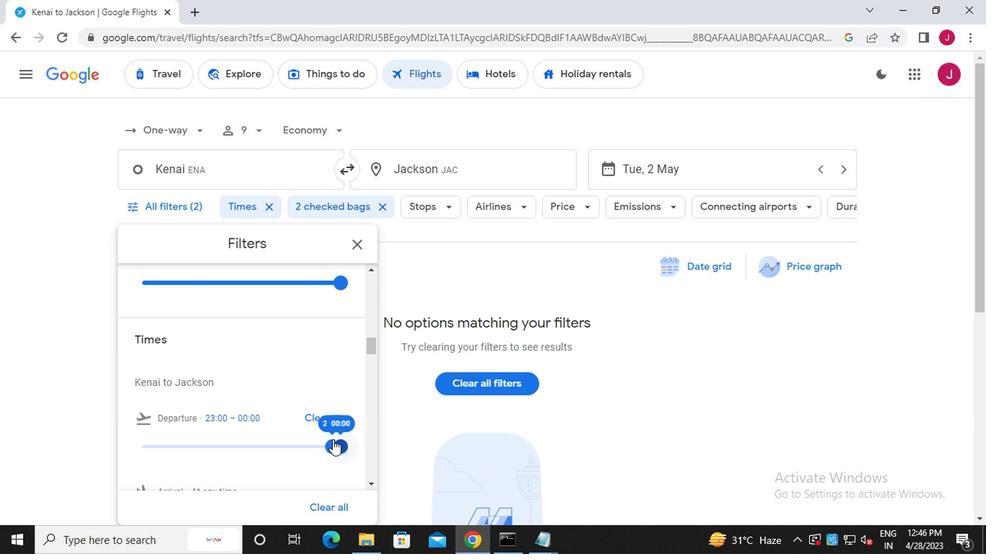 
Action: Mouse pressed left at (337, 449)
Screenshot: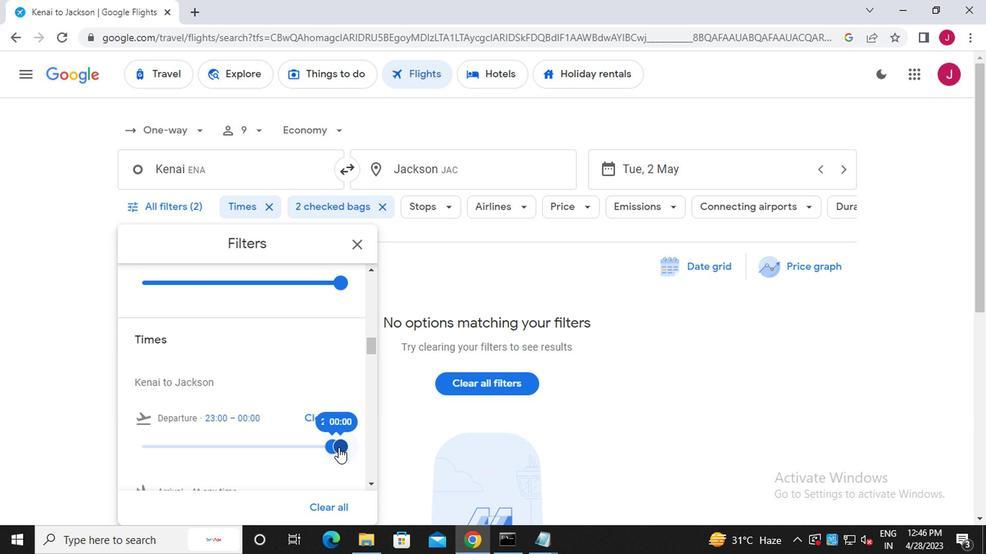 
Action: Mouse moved to (328, 450)
Screenshot: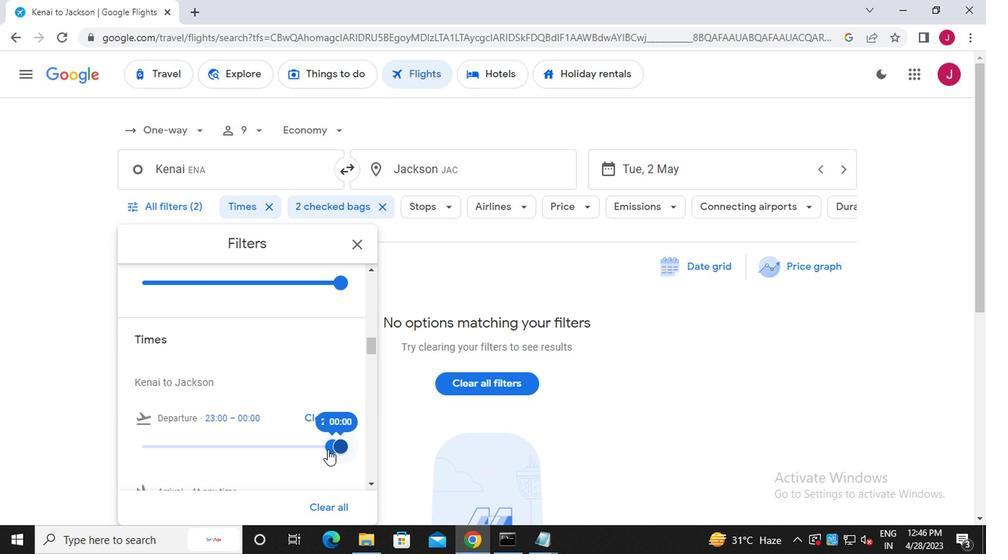 
Action: Mouse pressed left at (328, 450)
Screenshot: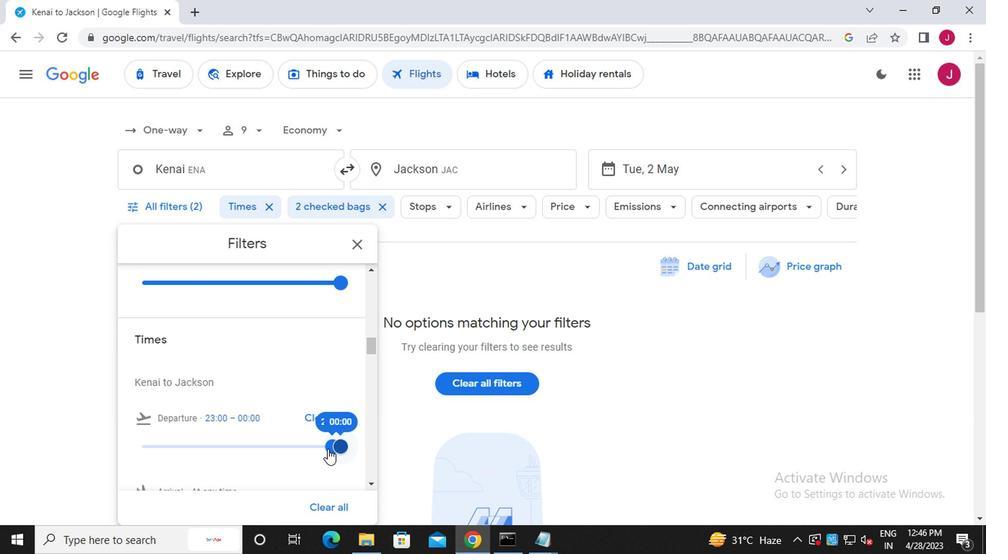 
Action: Mouse moved to (336, 447)
Screenshot: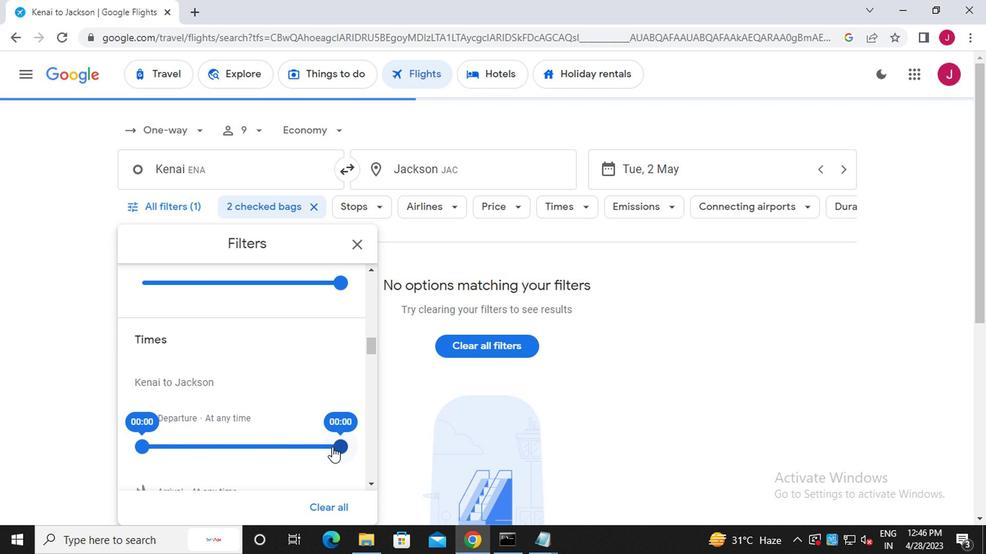 
Action: Mouse pressed left at (336, 447)
Screenshot: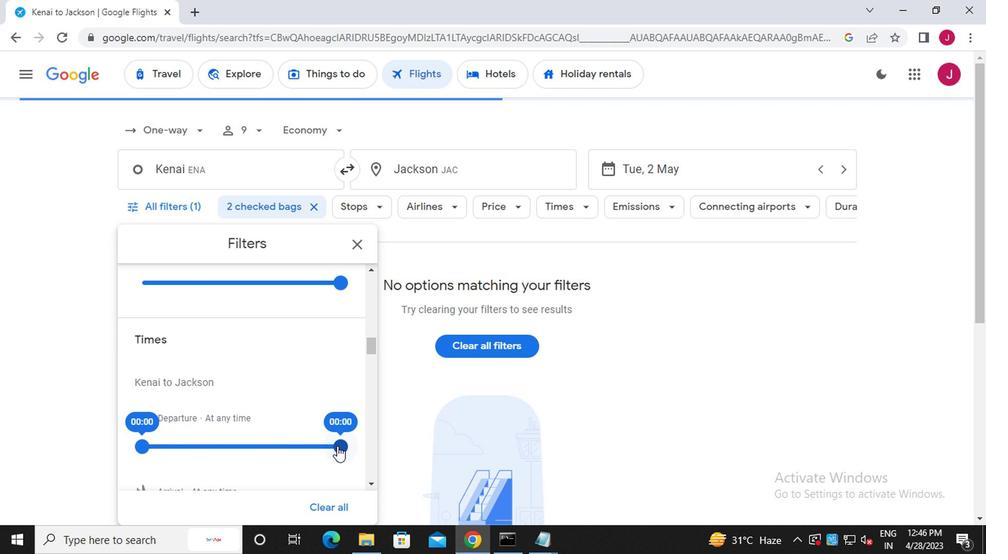 
Action: Mouse moved to (136, 450)
Screenshot: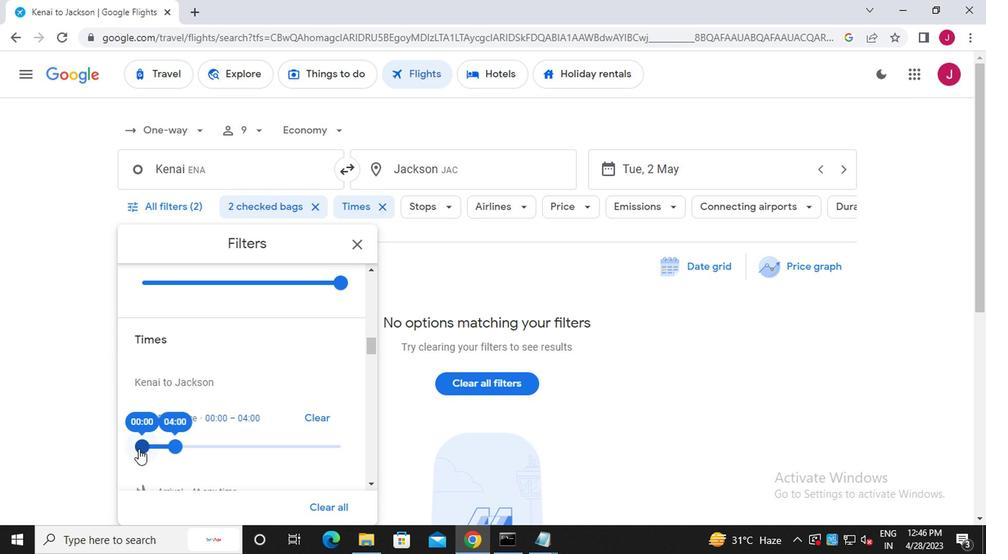 
Action: Mouse pressed left at (136, 450)
Screenshot: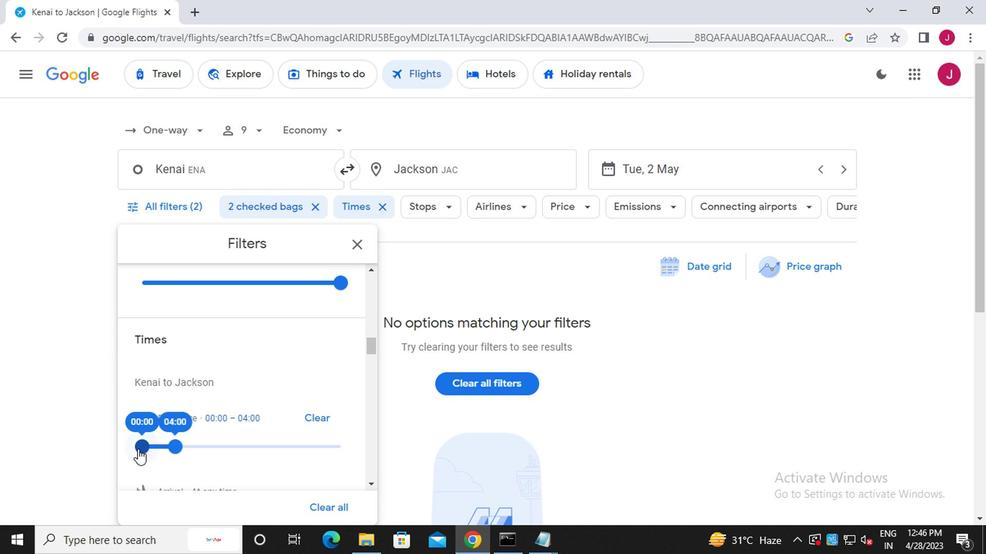 
Action: Mouse moved to (177, 450)
Screenshot: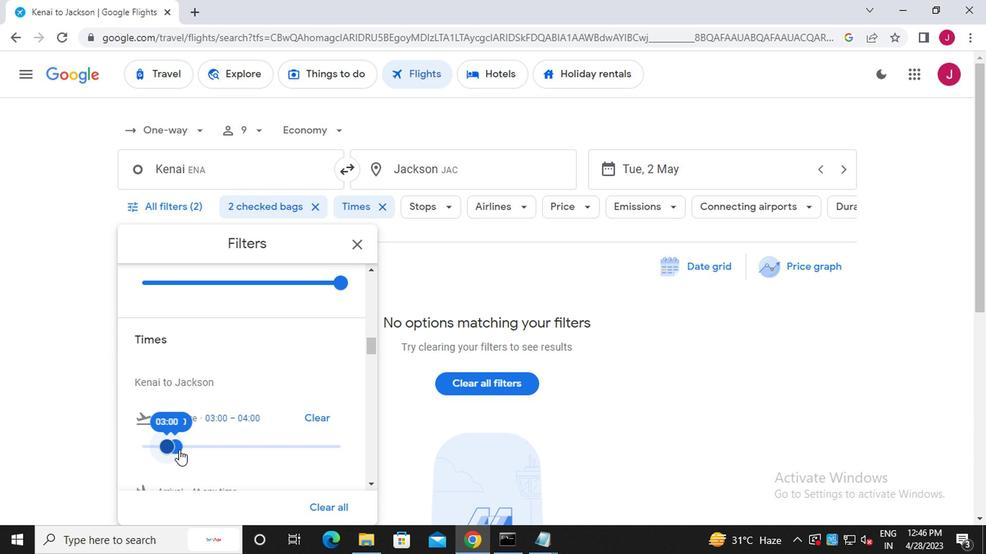 
Action: Mouse pressed left at (177, 450)
Screenshot: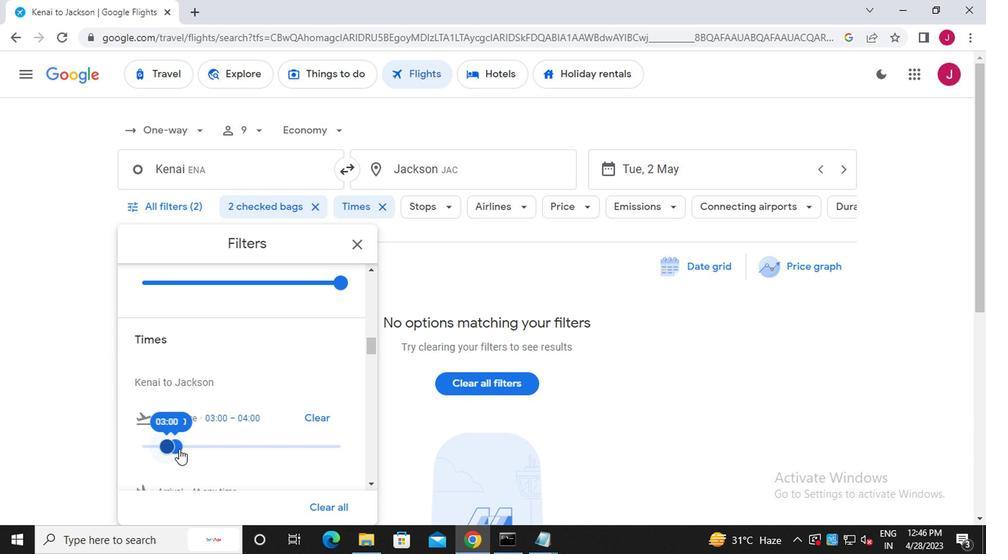 
Action: Mouse moved to (163, 450)
Screenshot: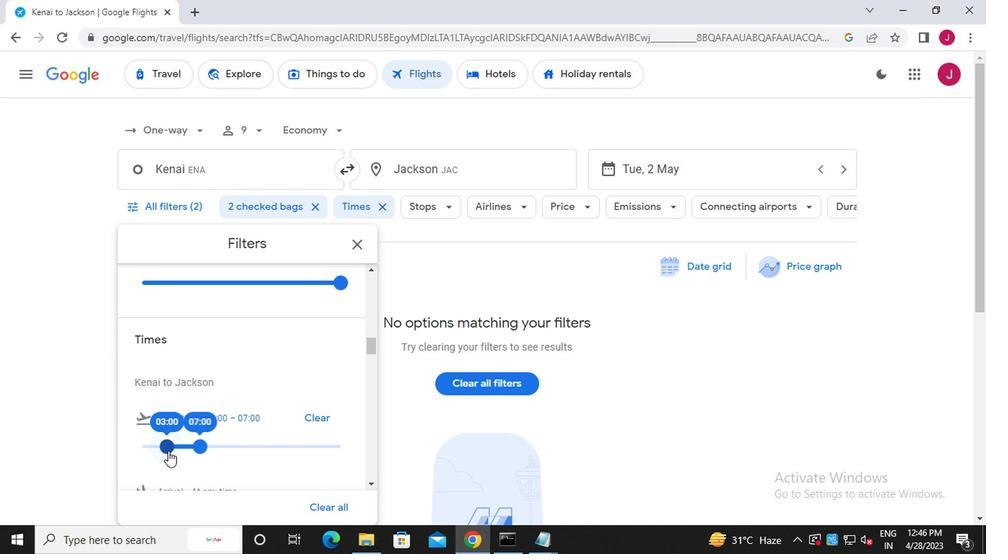 
Action: Mouse pressed left at (163, 450)
Screenshot: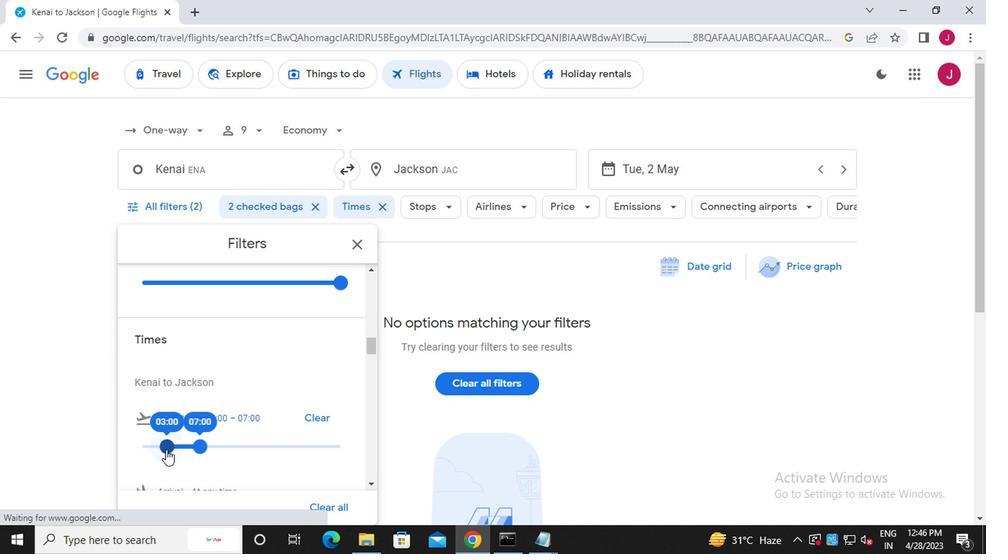 
Action: Mouse moved to (197, 451)
Screenshot: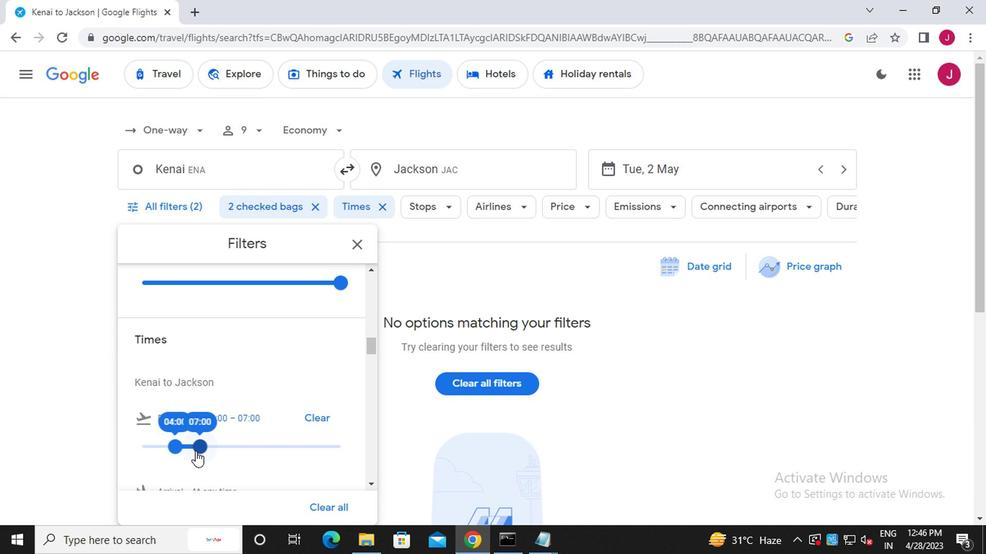 
Action: Mouse pressed left at (197, 451)
Screenshot: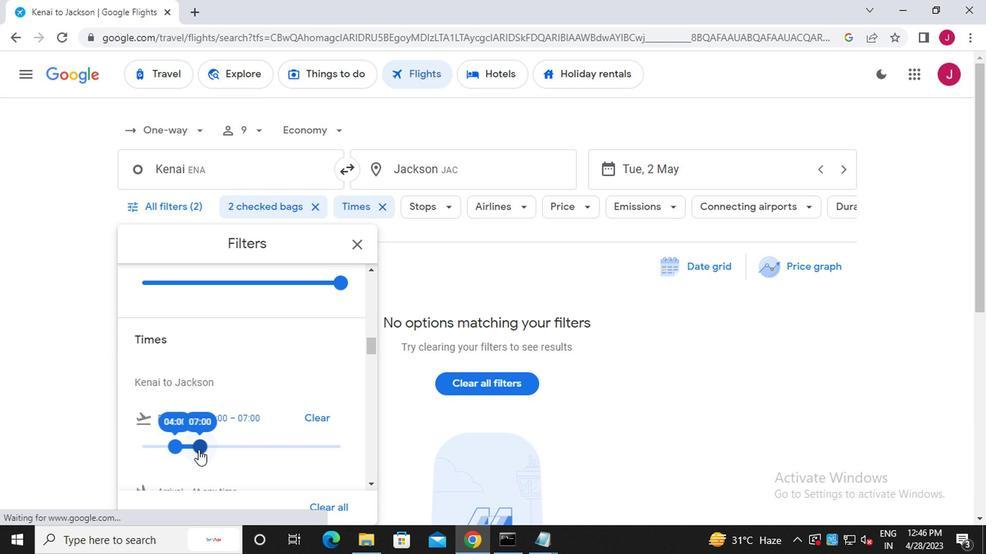 
Action: Mouse moved to (360, 252)
Screenshot: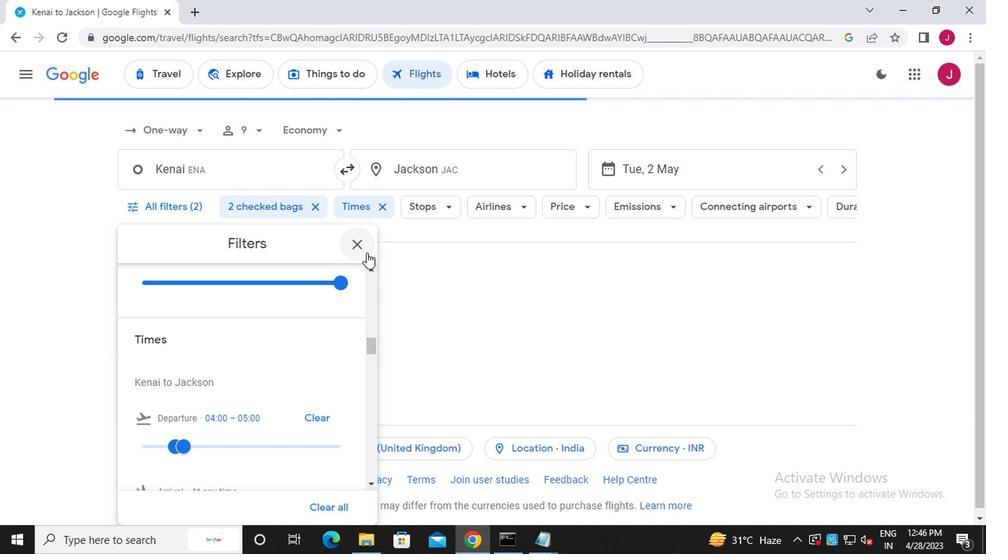 
Action: Mouse pressed left at (360, 252)
Screenshot: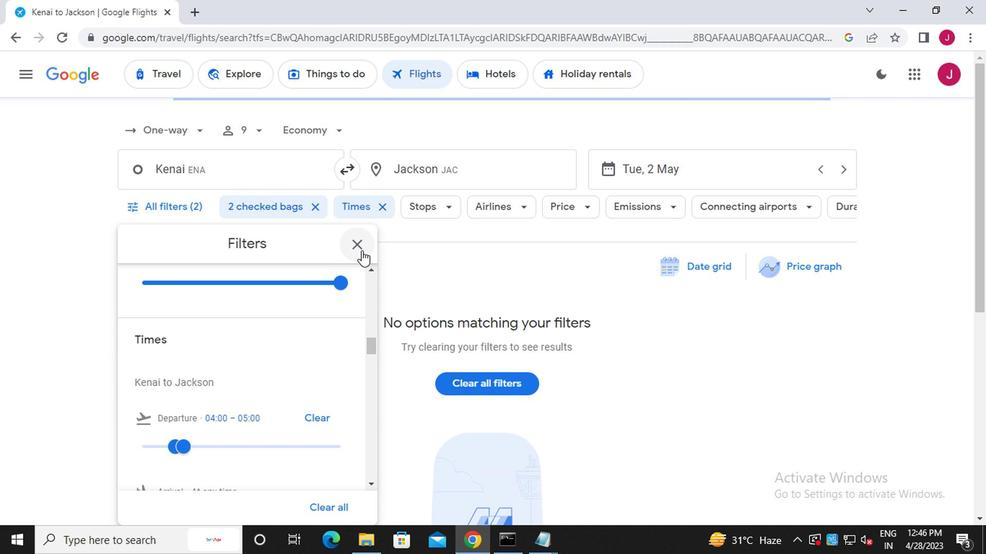 
